 Task: Look for space in Velingrad, Bulgaria from 7th July, 2023 to 14th July, 2023 for 1 adult in price range Rs.6000 to Rs.14000. Place can be shared room with 1  bedroom having 1 bed and 1 bathroom. Property type can be hotel. Booking option can be shelf check-in. Required host language is English.
Action: Mouse moved to (431, 120)
Screenshot: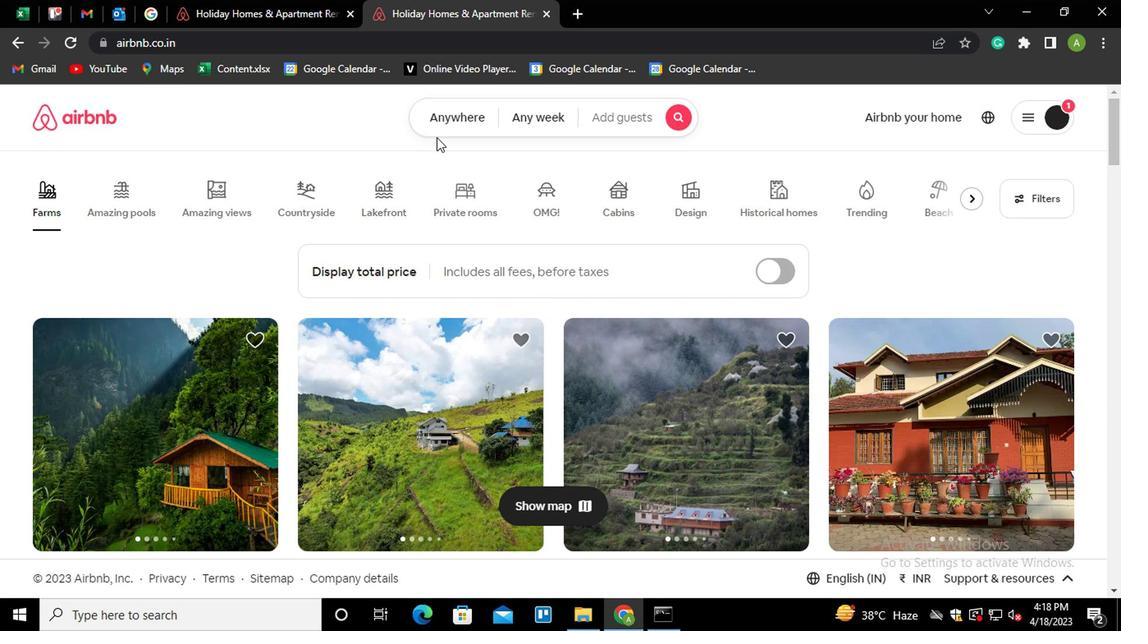 
Action: Mouse pressed left at (431, 120)
Screenshot: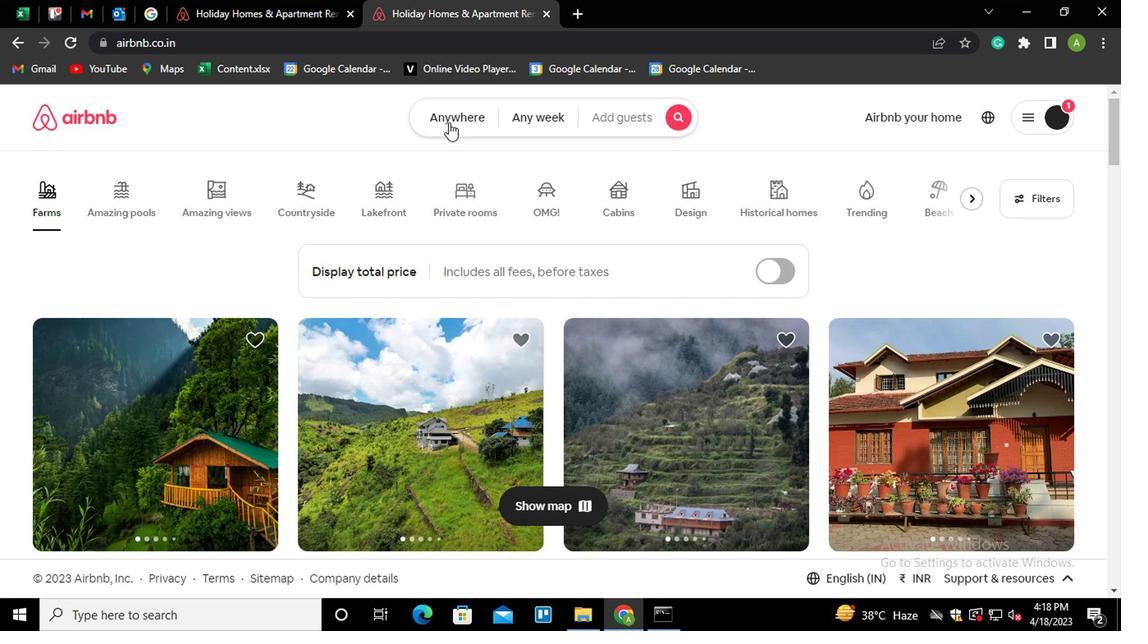 
Action: Mouse moved to (283, 184)
Screenshot: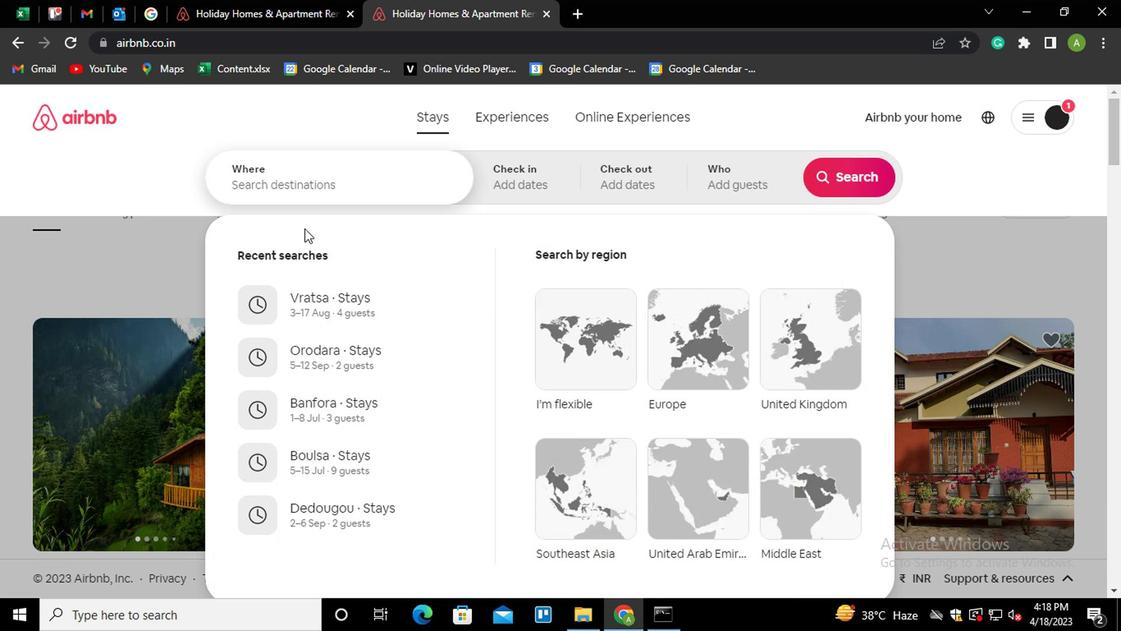 
Action: Mouse pressed left at (283, 184)
Screenshot: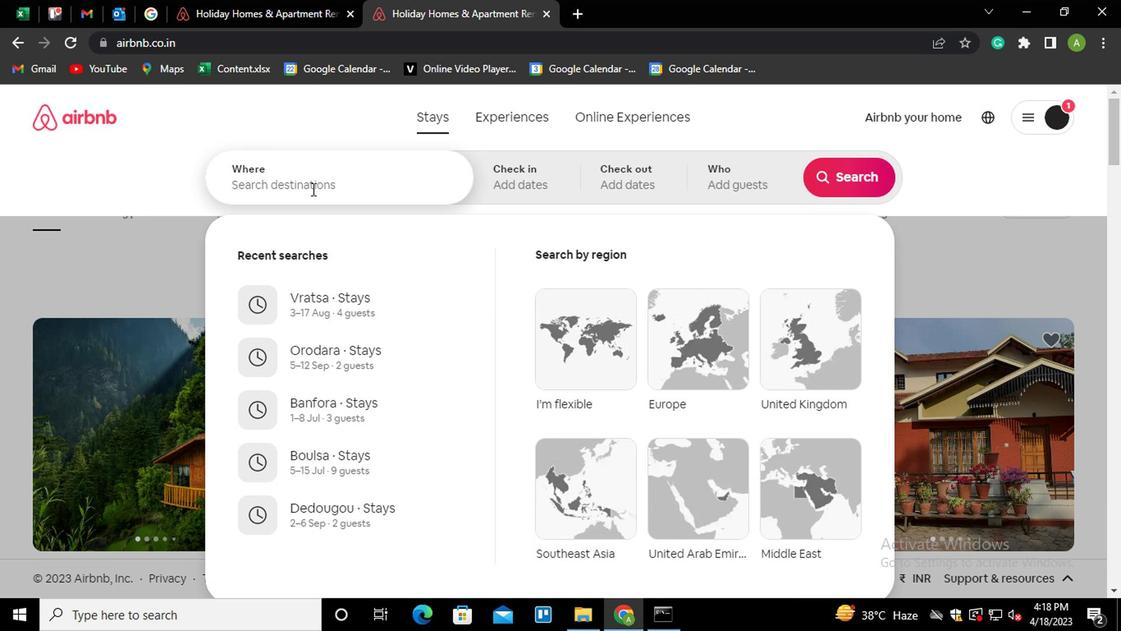 
Action: Key pressed <Key.shift_r><Key.shift_r><Key.shift_r><Key.shift_r><Key.shift_r><Key.shift_r><Key.shift_r><Key.shift_r>Velingrad<Key.down><Key.enter>
Screenshot: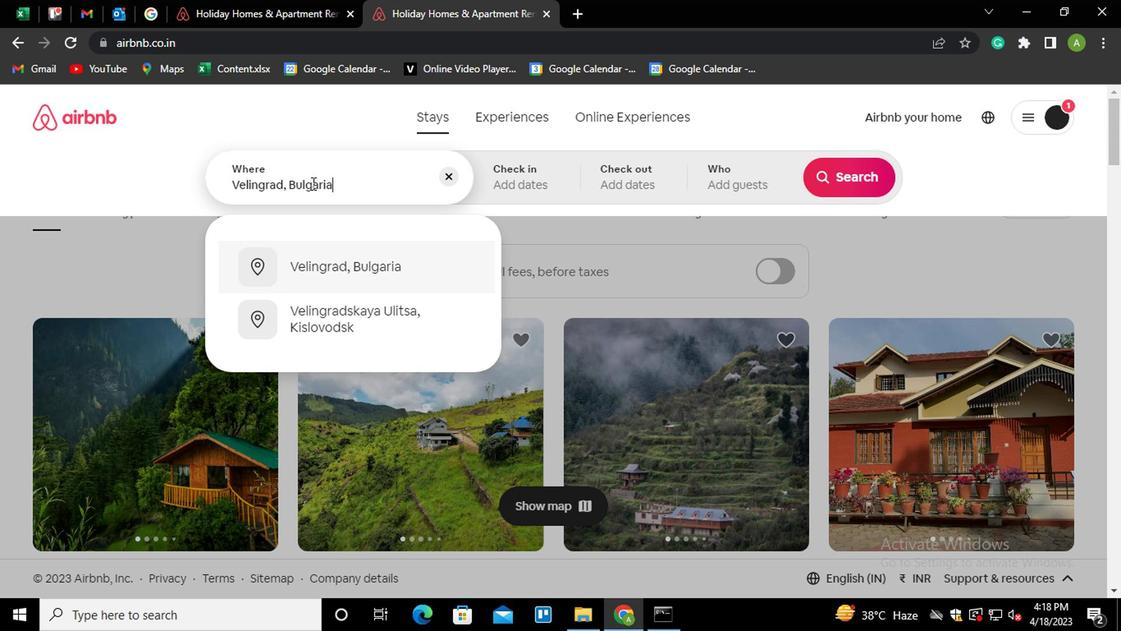 
Action: Mouse moved to (831, 309)
Screenshot: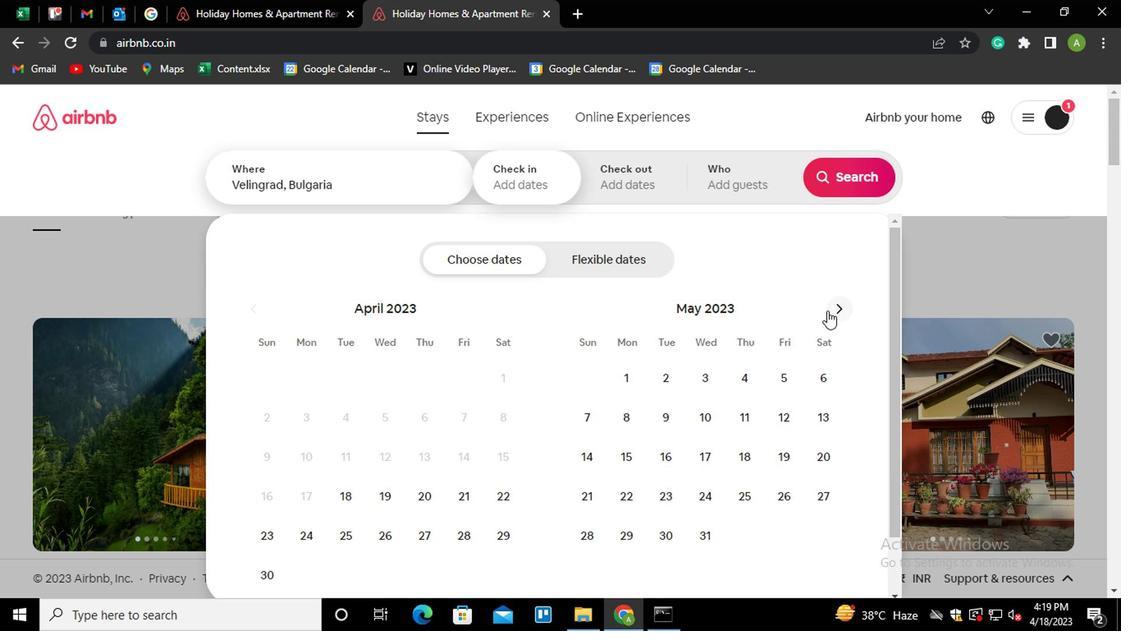 
Action: Mouse pressed left at (831, 309)
Screenshot: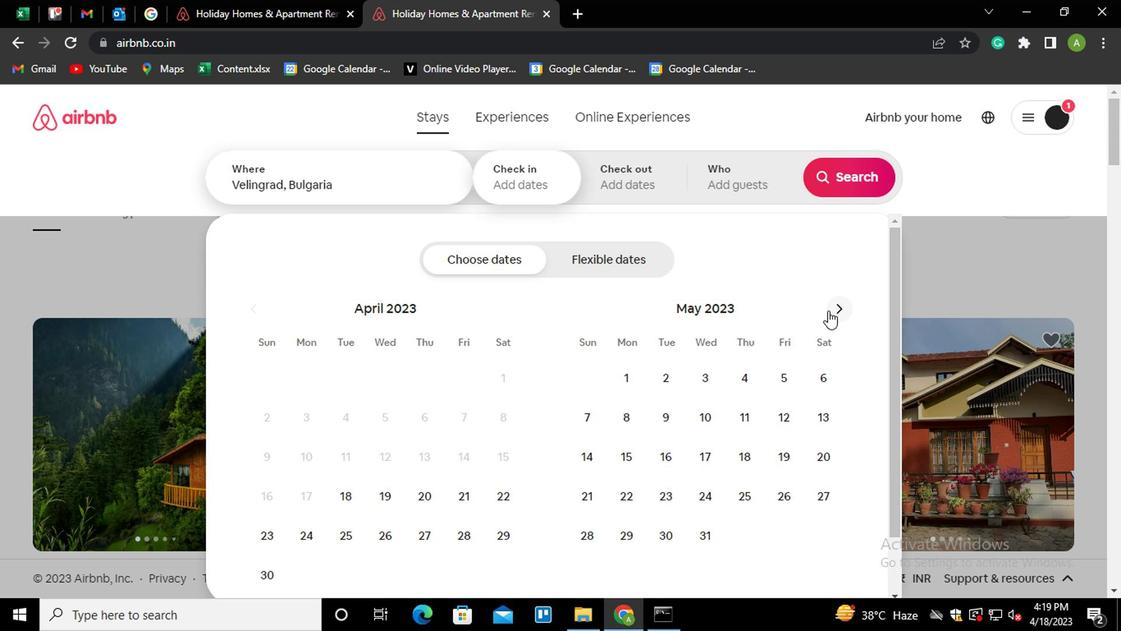 
Action: Mouse moved to (831, 309)
Screenshot: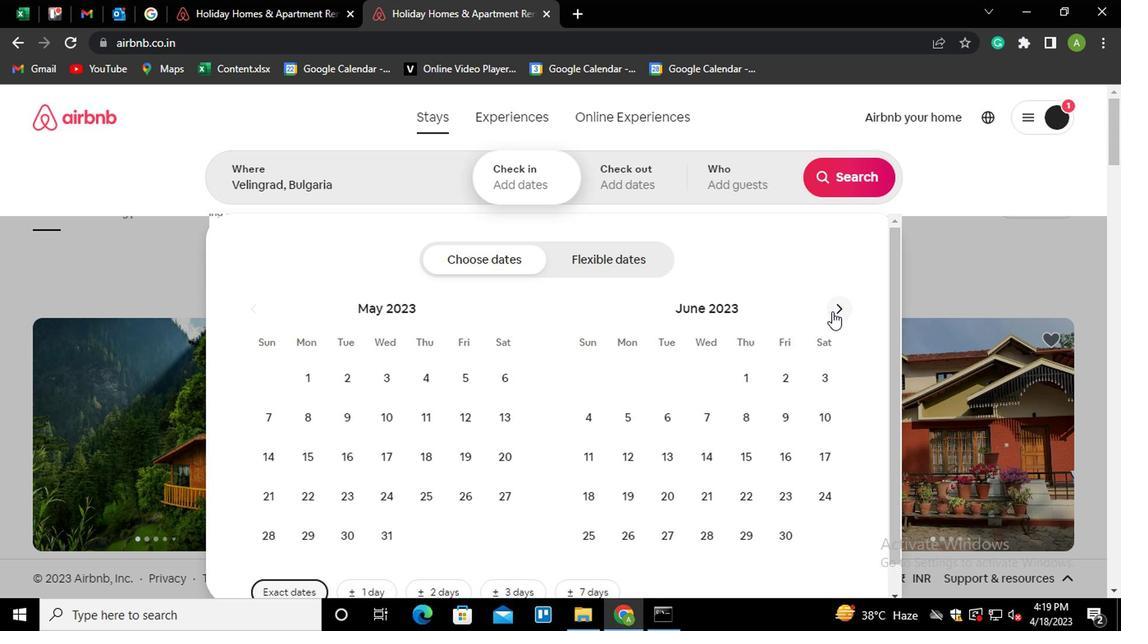 
Action: Mouse pressed left at (831, 309)
Screenshot: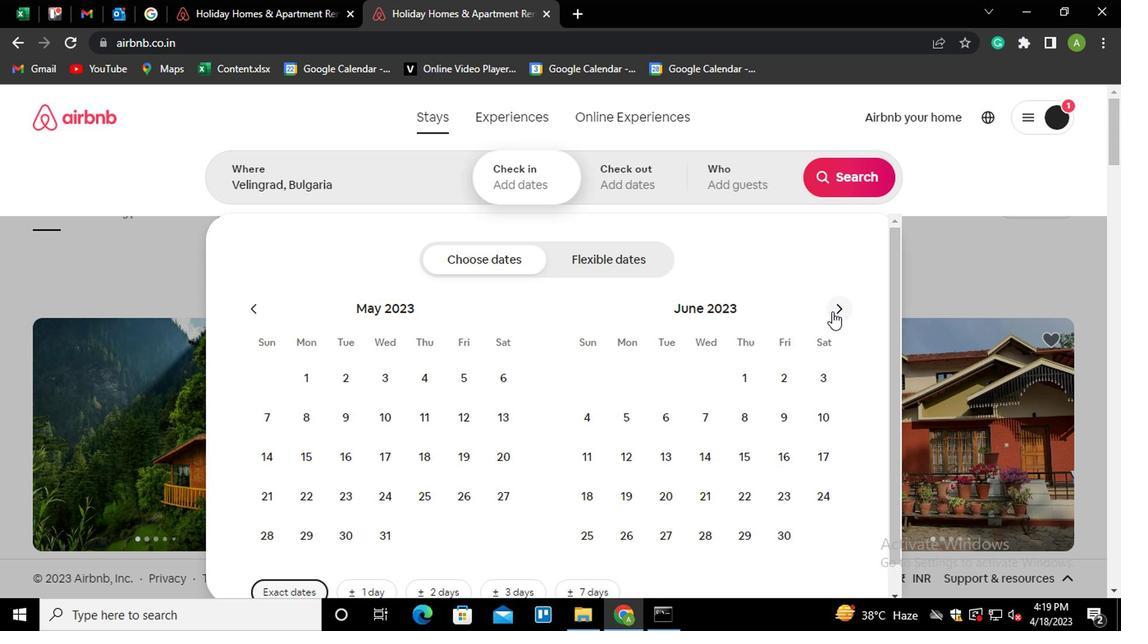 
Action: Mouse moved to (786, 420)
Screenshot: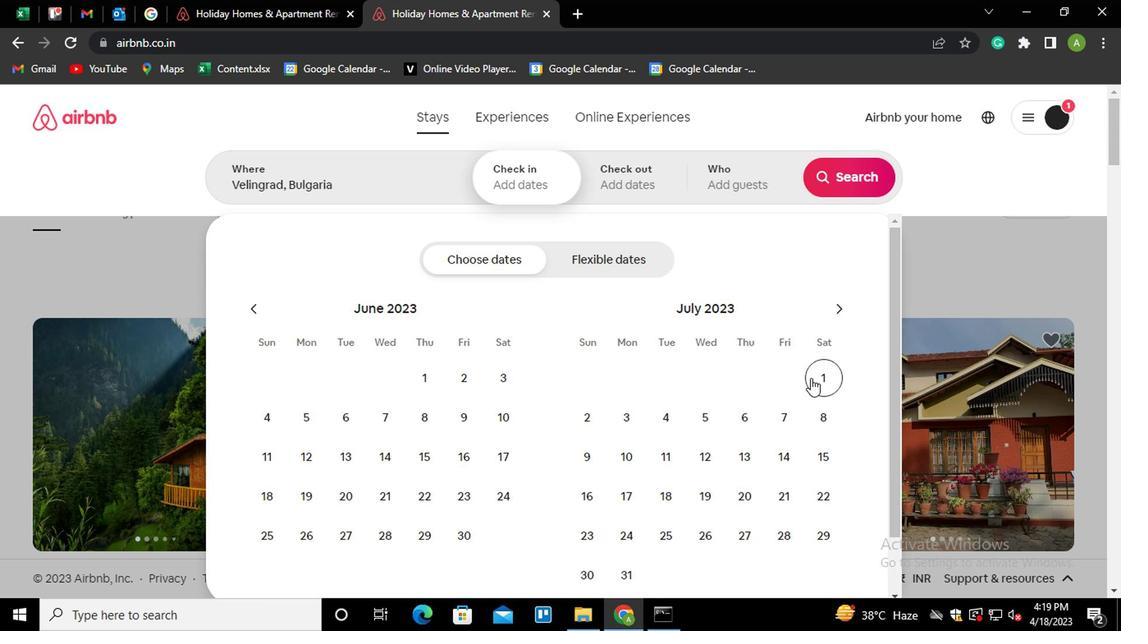 
Action: Mouse pressed left at (786, 420)
Screenshot: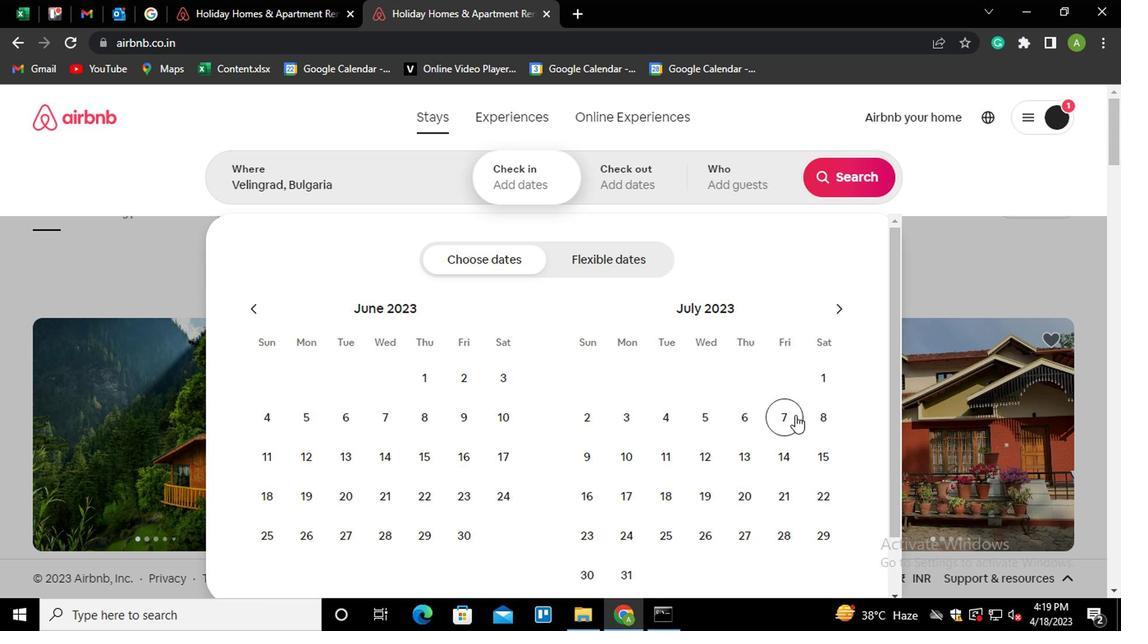 
Action: Mouse moved to (780, 455)
Screenshot: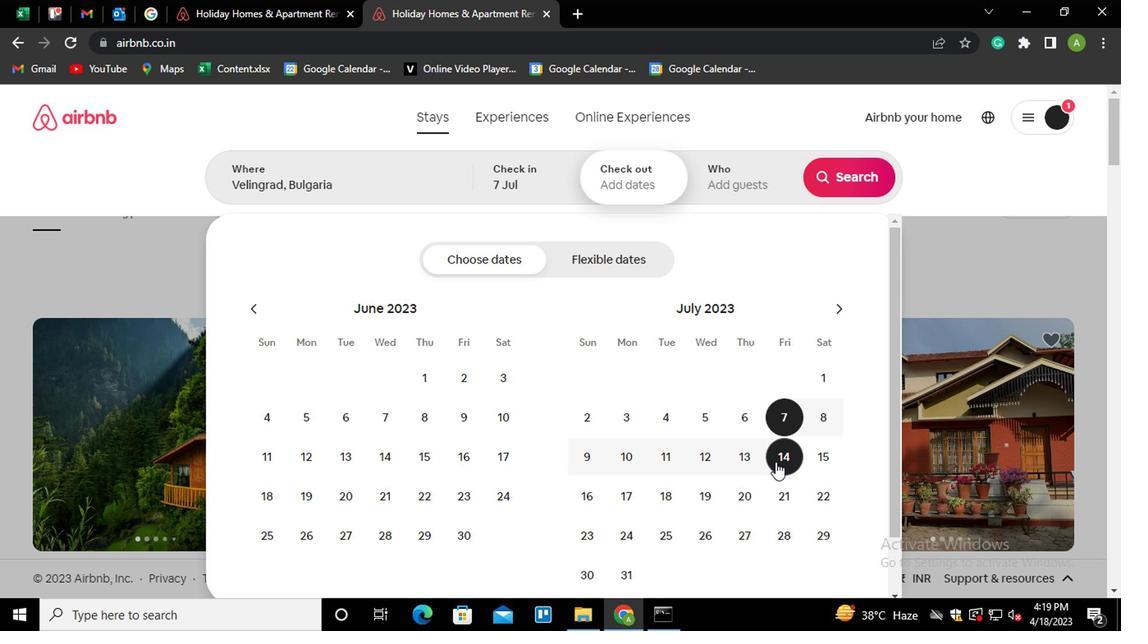 
Action: Mouse pressed left at (780, 455)
Screenshot: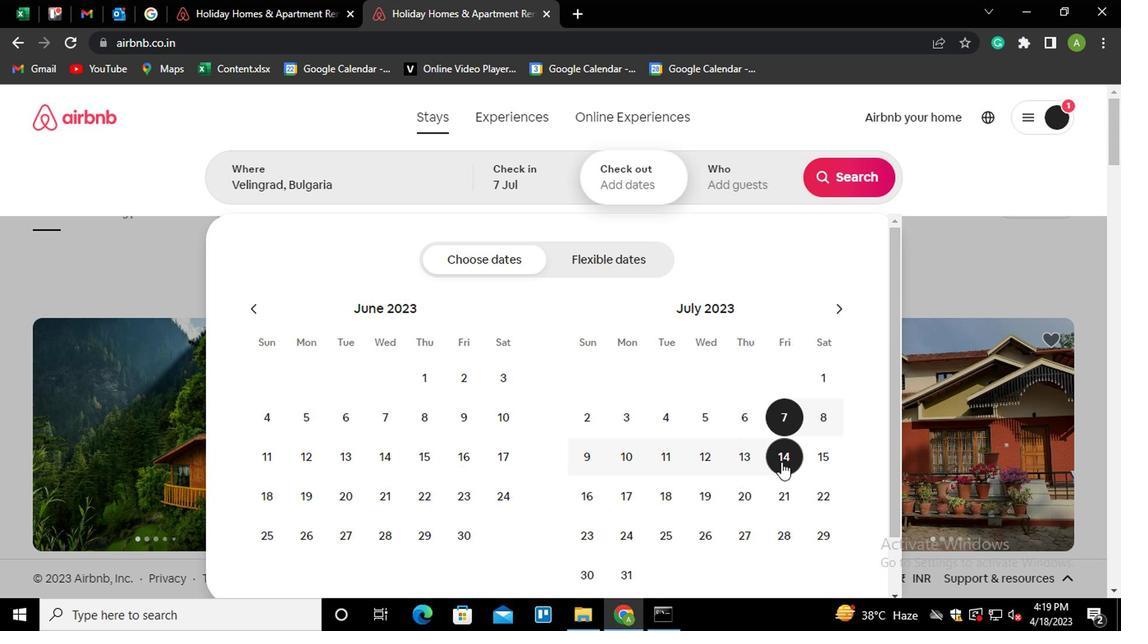 
Action: Mouse moved to (744, 181)
Screenshot: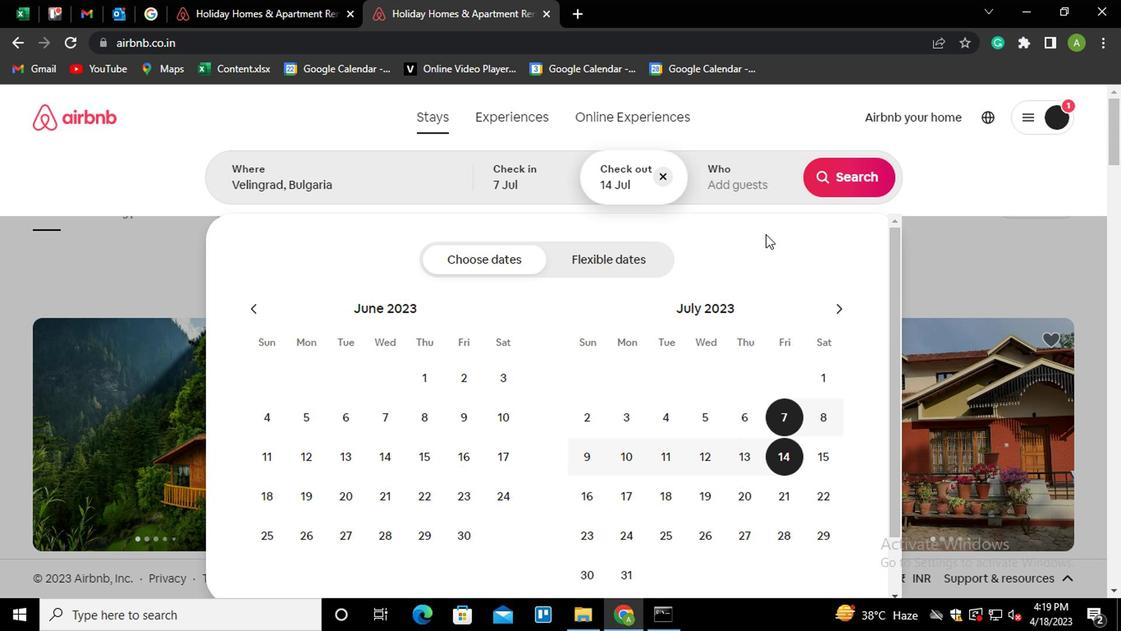 
Action: Mouse pressed left at (744, 181)
Screenshot: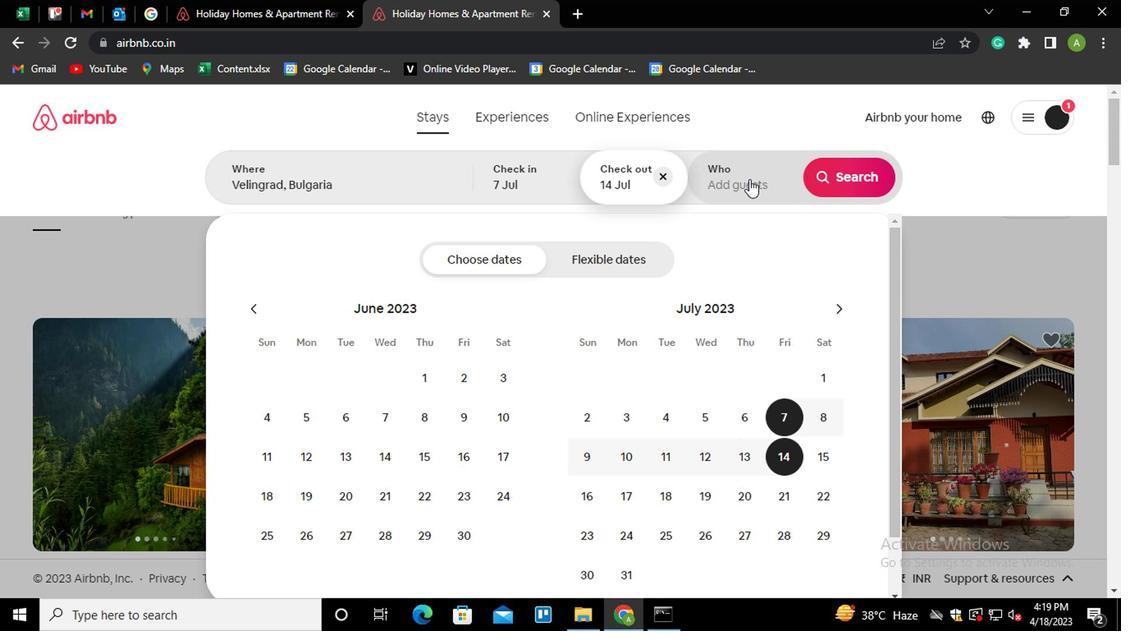 
Action: Mouse moved to (856, 262)
Screenshot: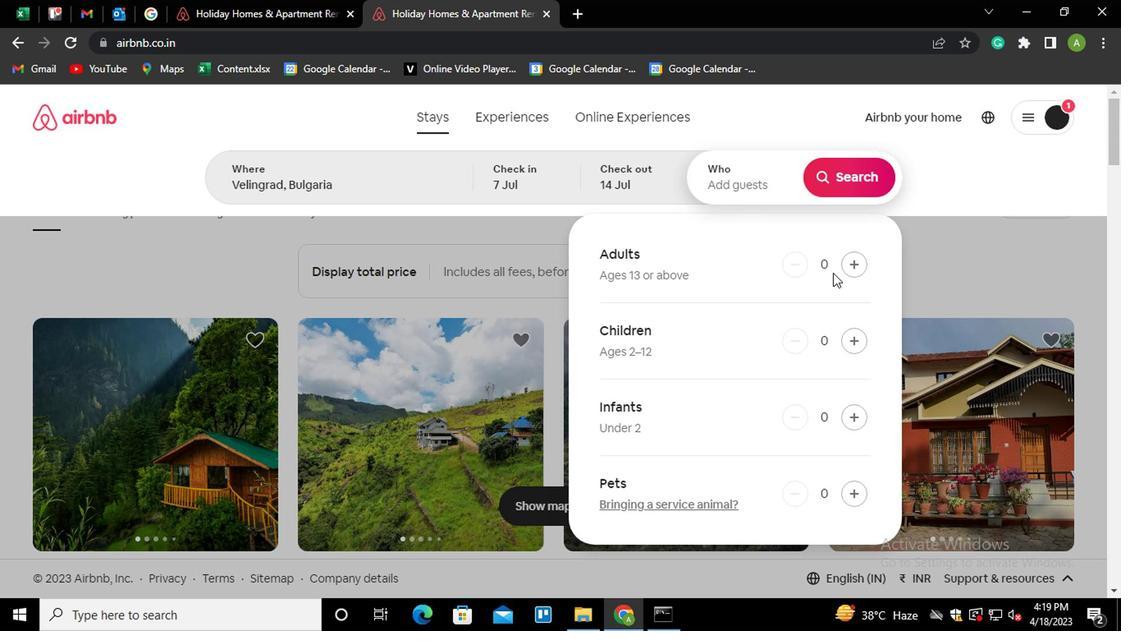 
Action: Mouse pressed left at (856, 262)
Screenshot: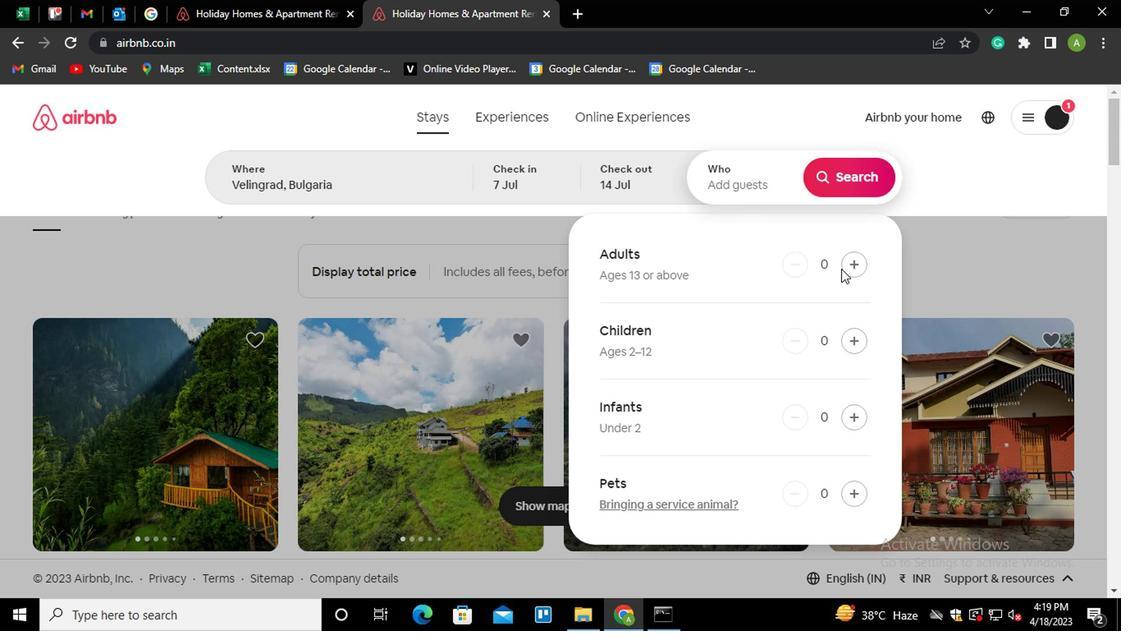 
Action: Mouse moved to (838, 184)
Screenshot: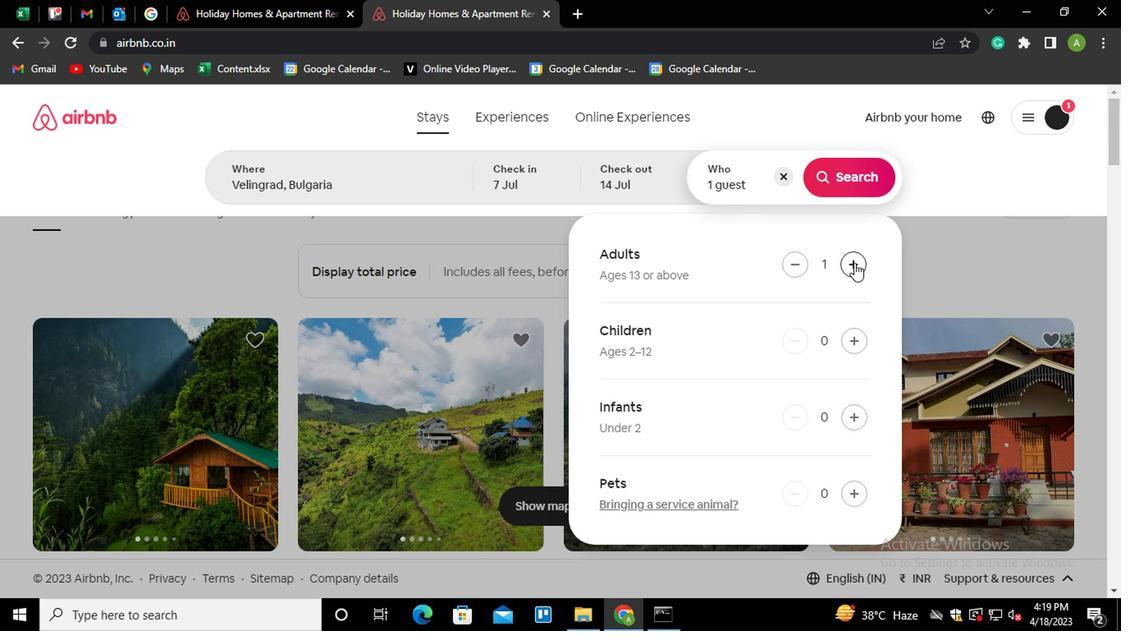 
Action: Mouse pressed left at (838, 184)
Screenshot: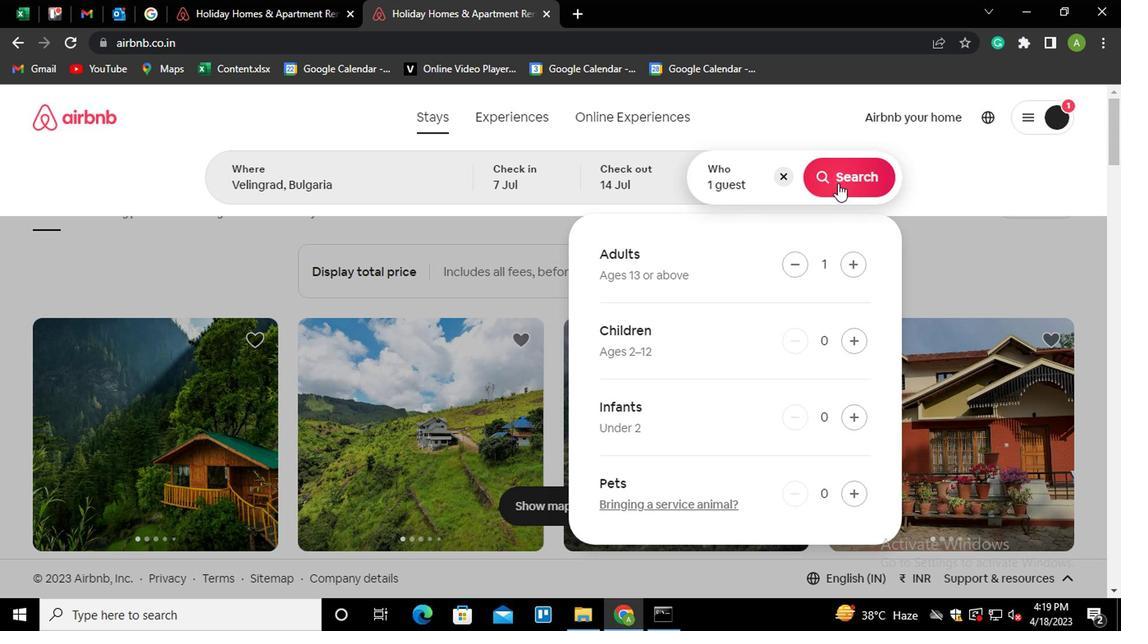 
Action: Mouse moved to (1065, 175)
Screenshot: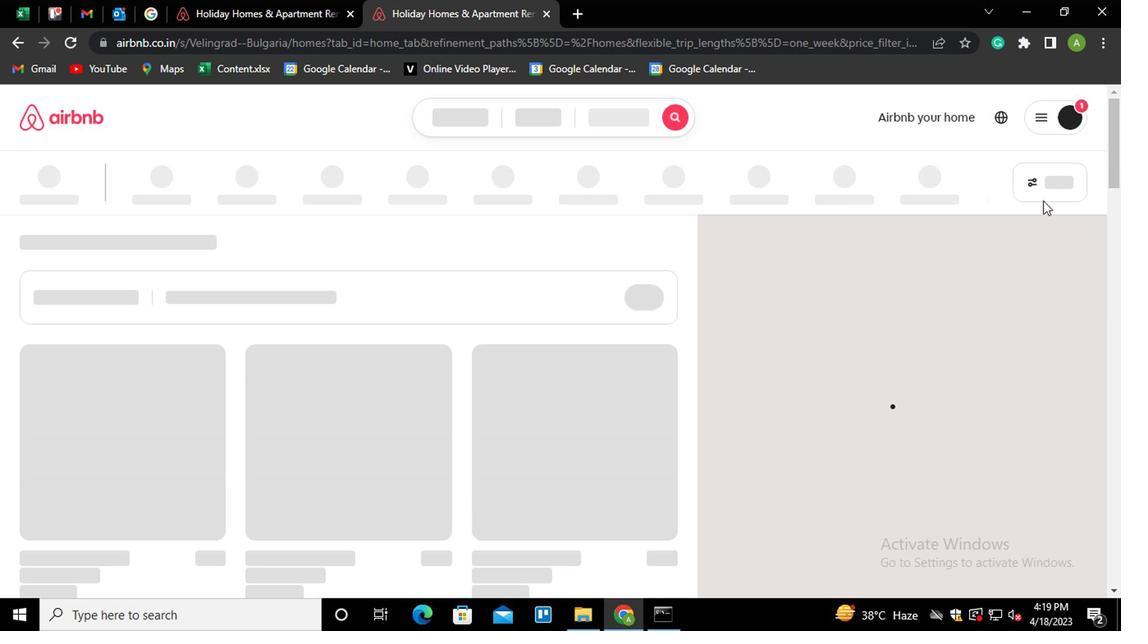 
Action: Mouse pressed left at (1065, 175)
Screenshot: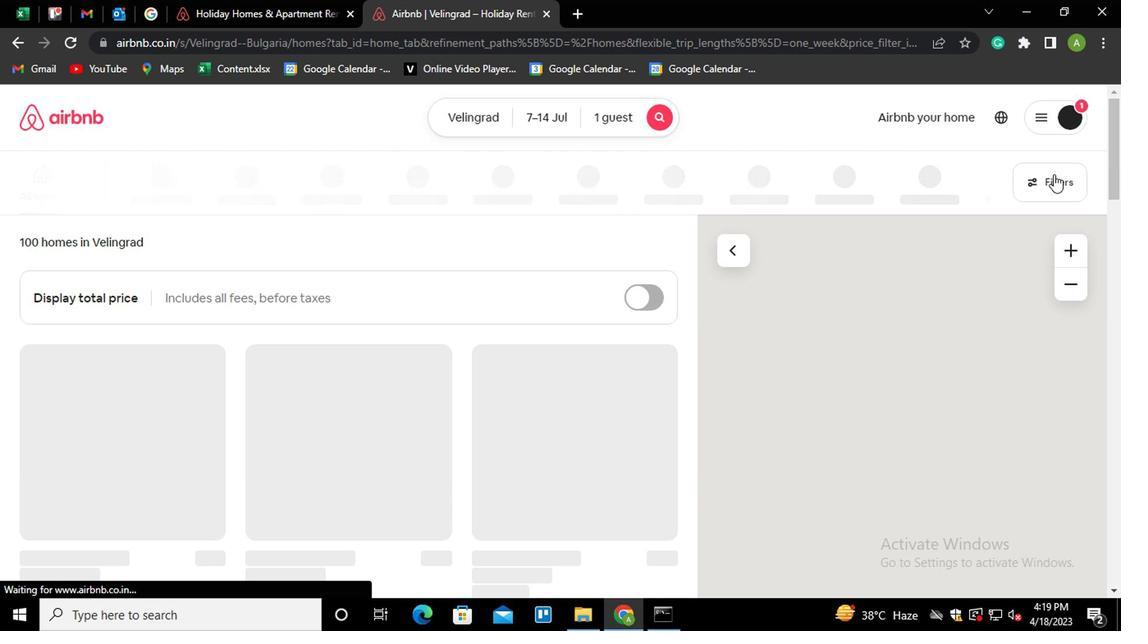 
Action: Mouse moved to (359, 380)
Screenshot: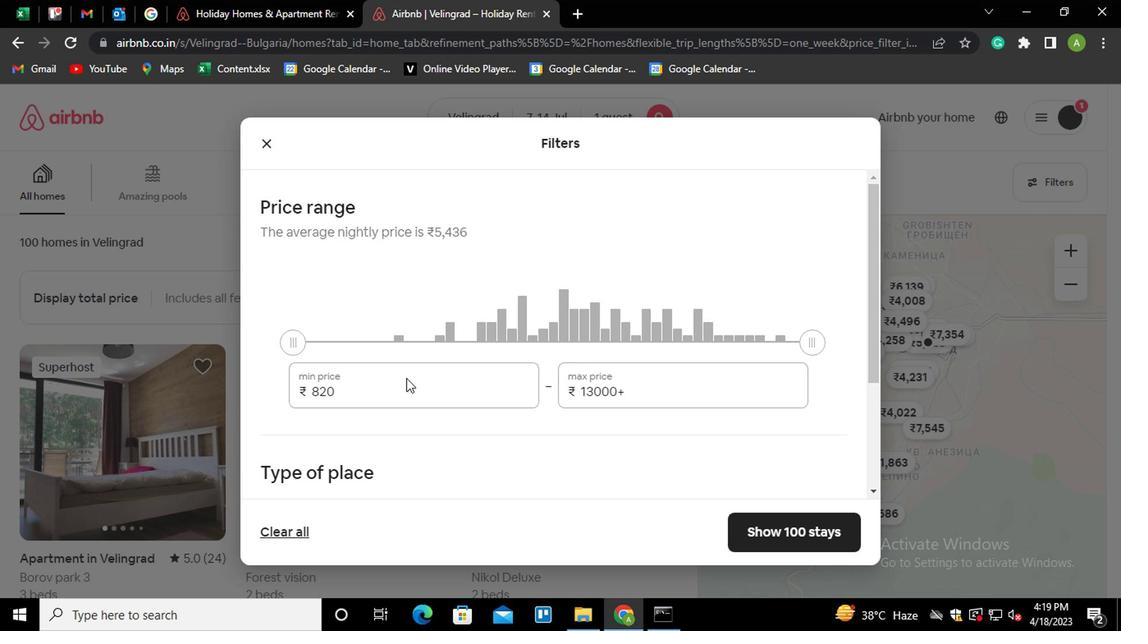 
Action: Mouse pressed left at (359, 380)
Screenshot: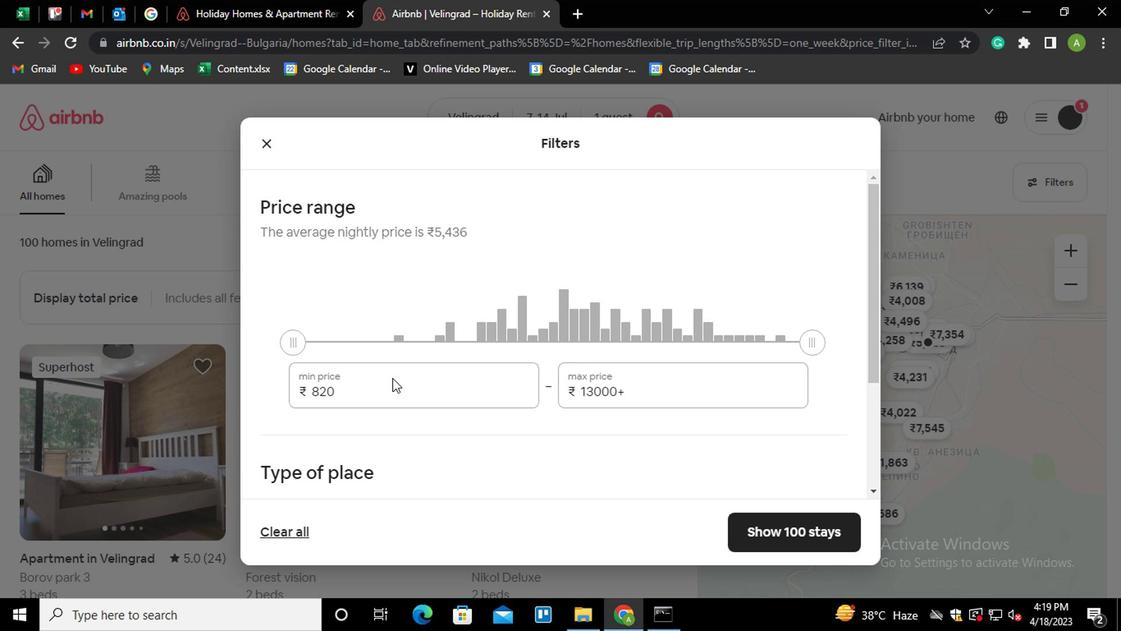 
Action: Key pressed <Key.shift_r><Key.home>6000
Screenshot: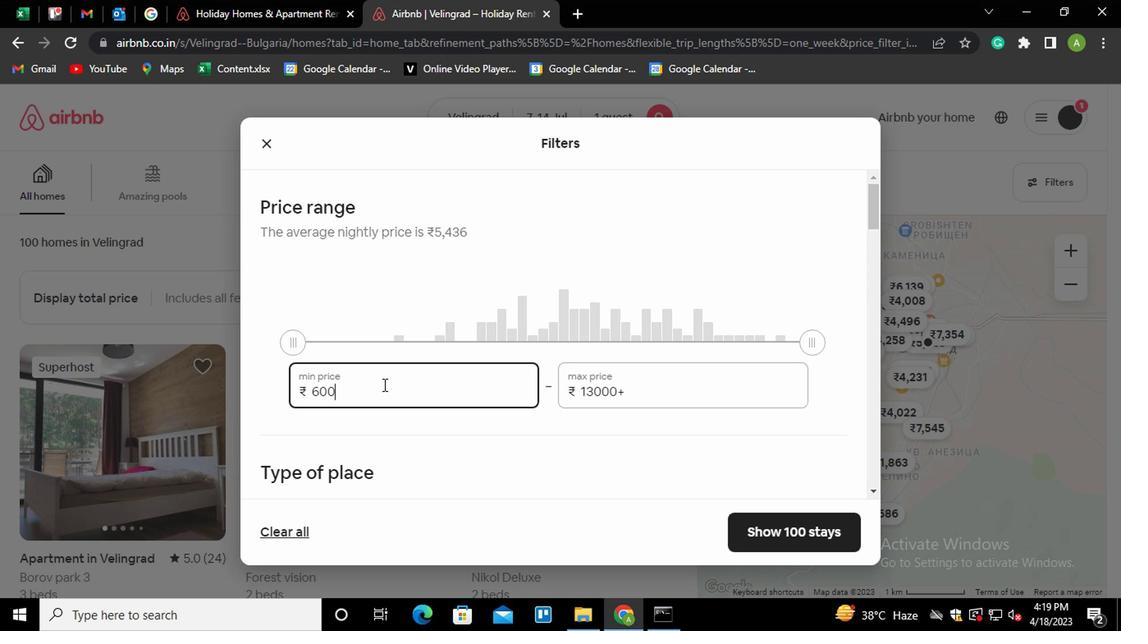 
Action: Mouse moved to (731, 387)
Screenshot: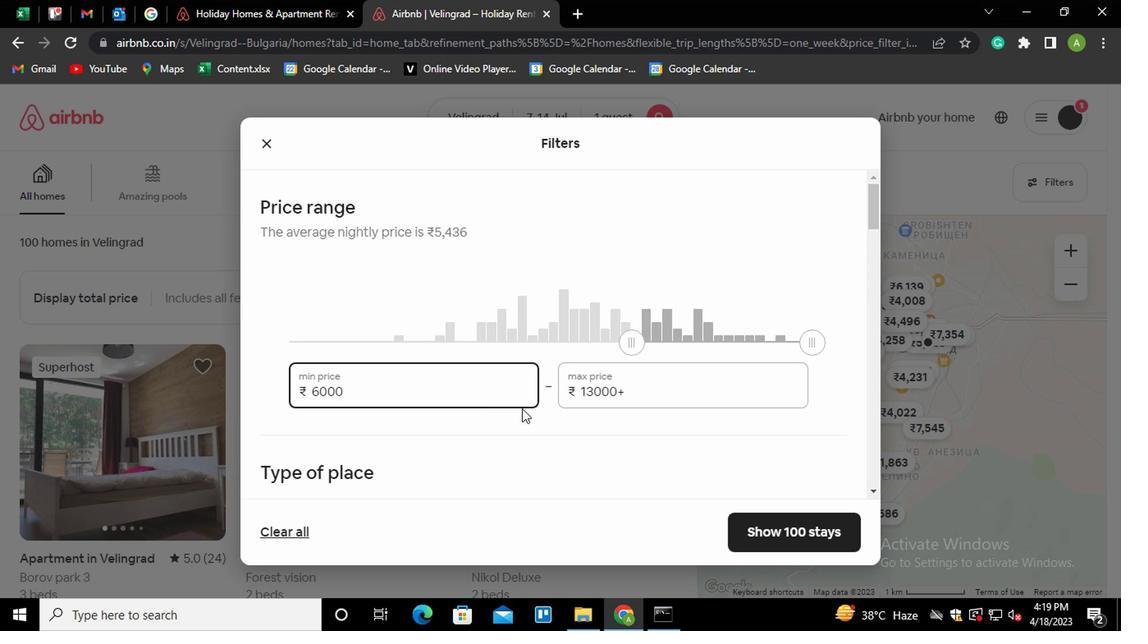 
Action: Mouse pressed left at (731, 387)
Screenshot: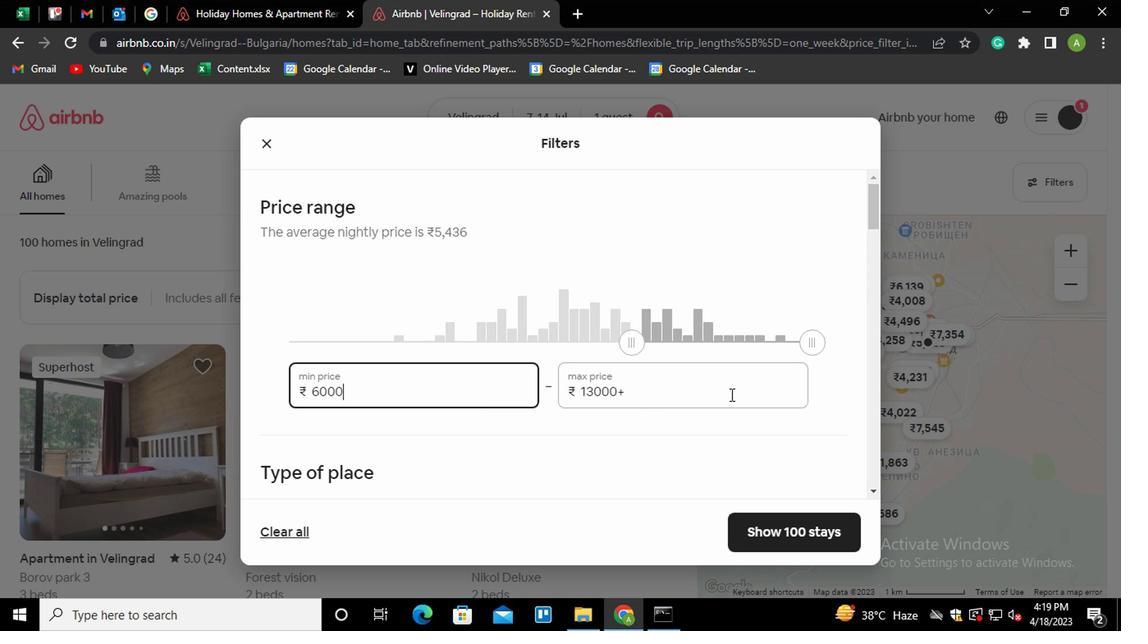 
Action: Mouse moved to (731, 387)
Screenshot: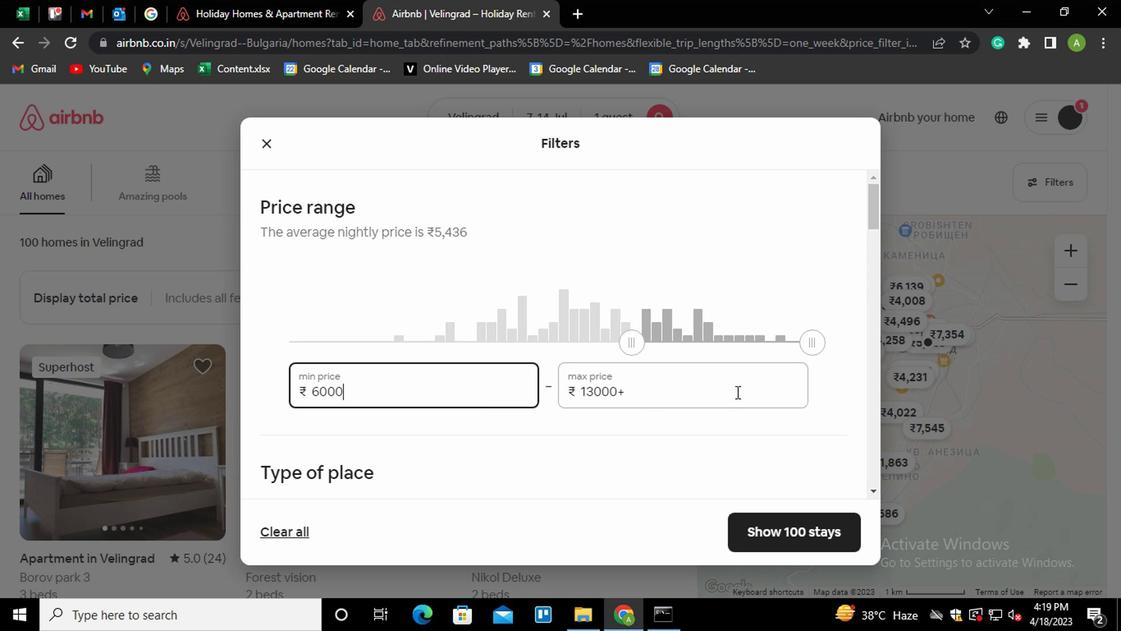 
Action: Key pressed <Key.shift_r><Key.home>14000
Screenshot: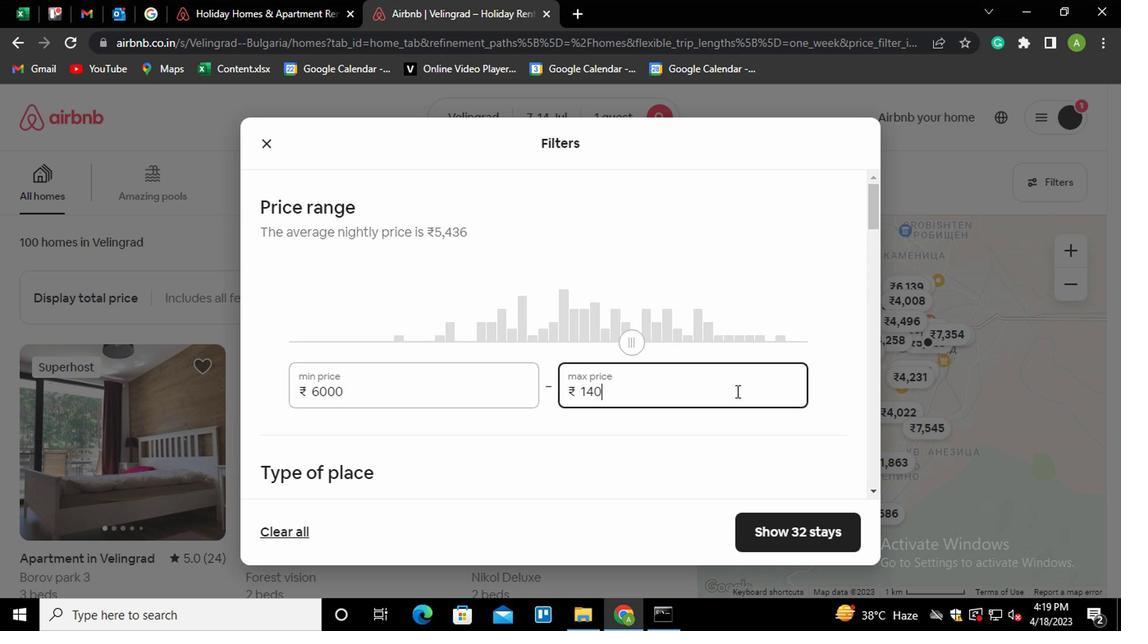 
Action: Mouse moved to (733, 388)
Screenshot: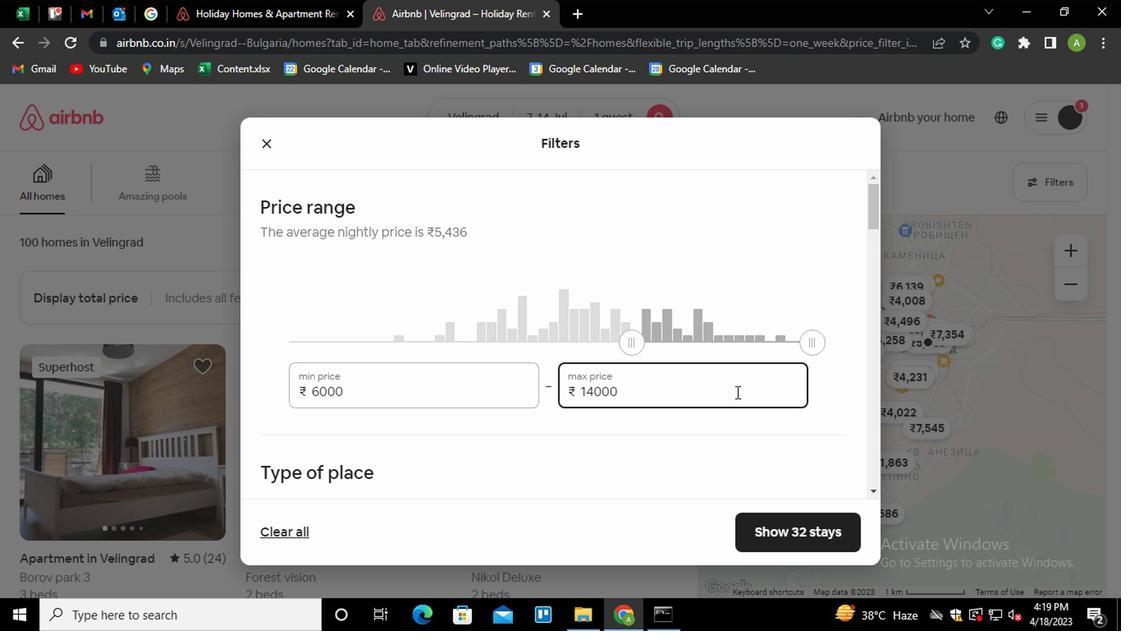 
Action: Mouse scrolled (733, 387) with delta (0, 0)
Screenshot: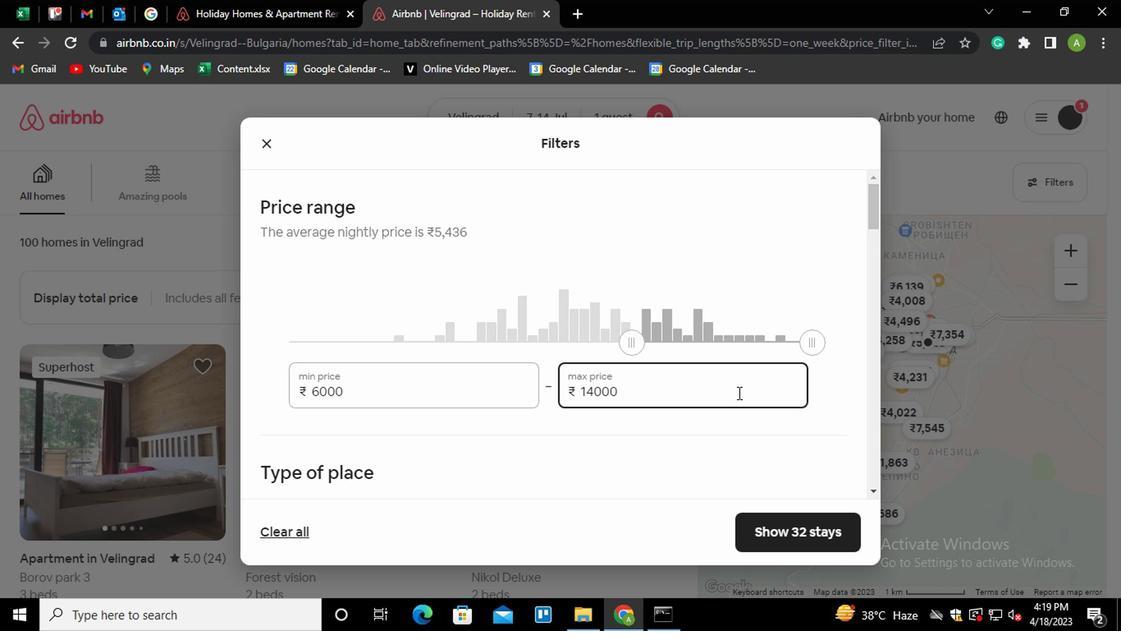 
Action: Mouse scrolled (733, 387) with delta (0, 0)
Screenshot: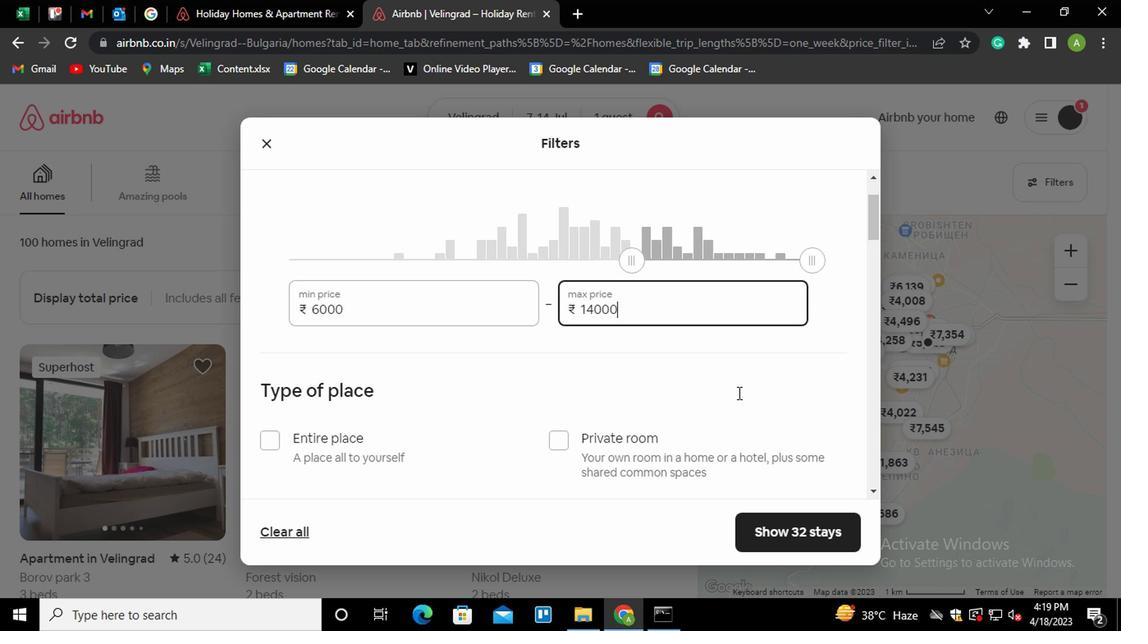 
Action: Mouse scrolled (733, 387) with delta (0, 0)
Screenshot: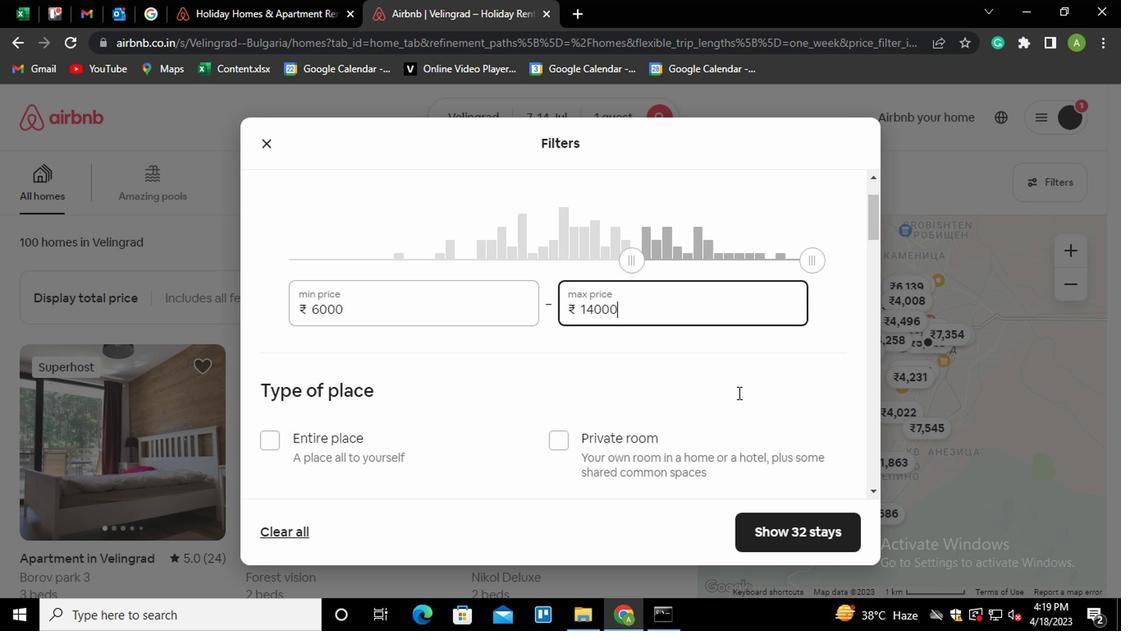 
Action: Mouse moved to (252, 344)
Screenshot: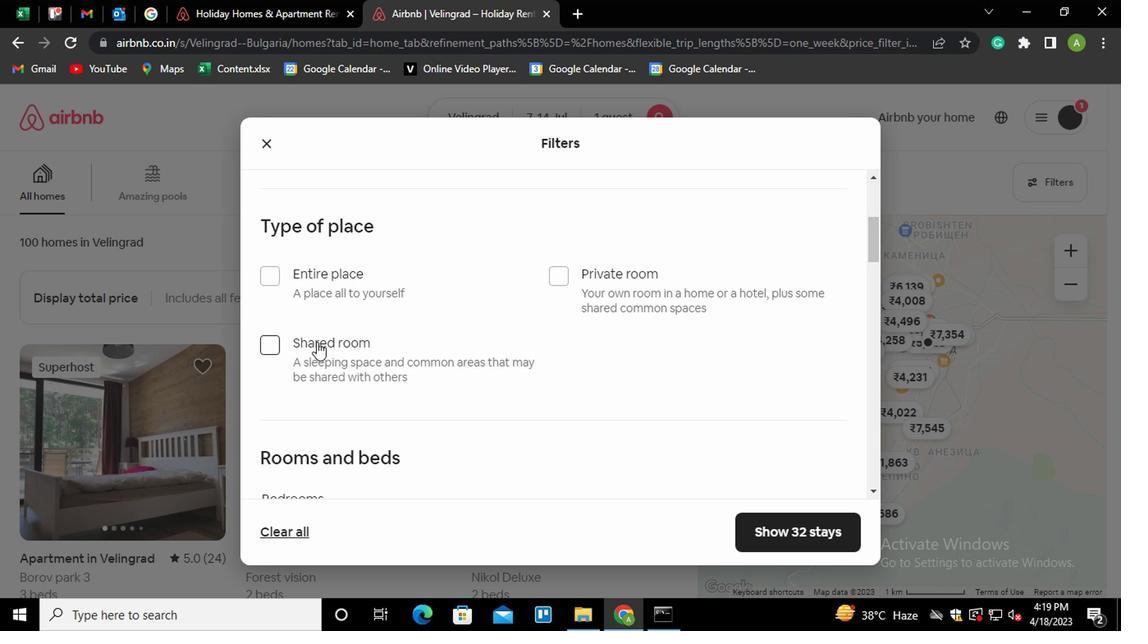 
Action: Mouse pressed left at (252, 344)
Screenshot: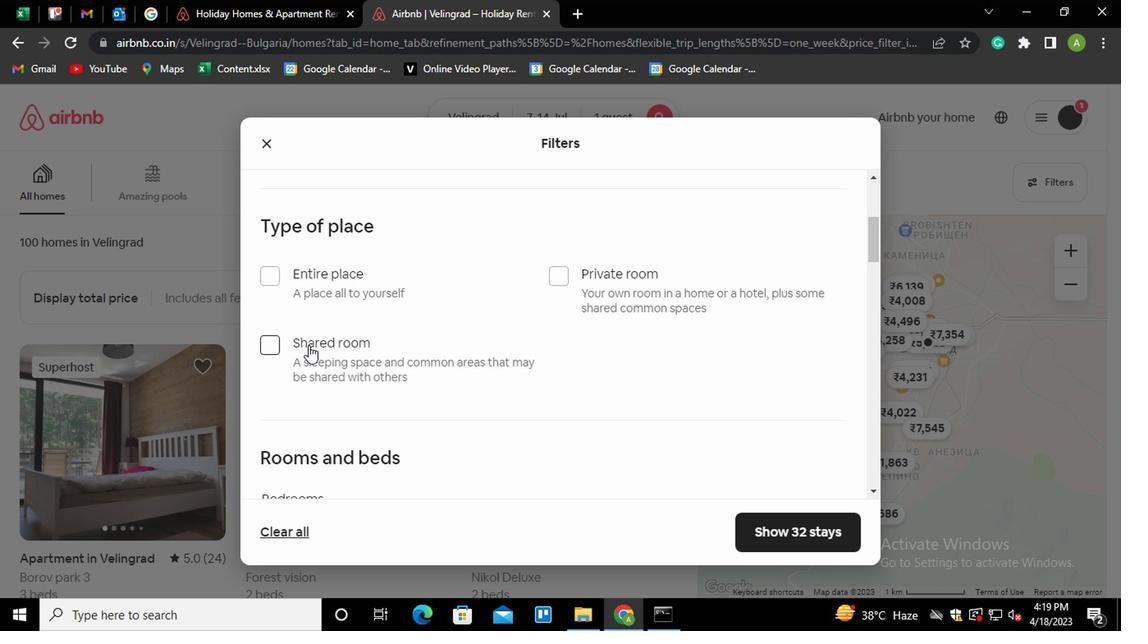 
Action: Mouse moved to (501, 374)
Screenshot: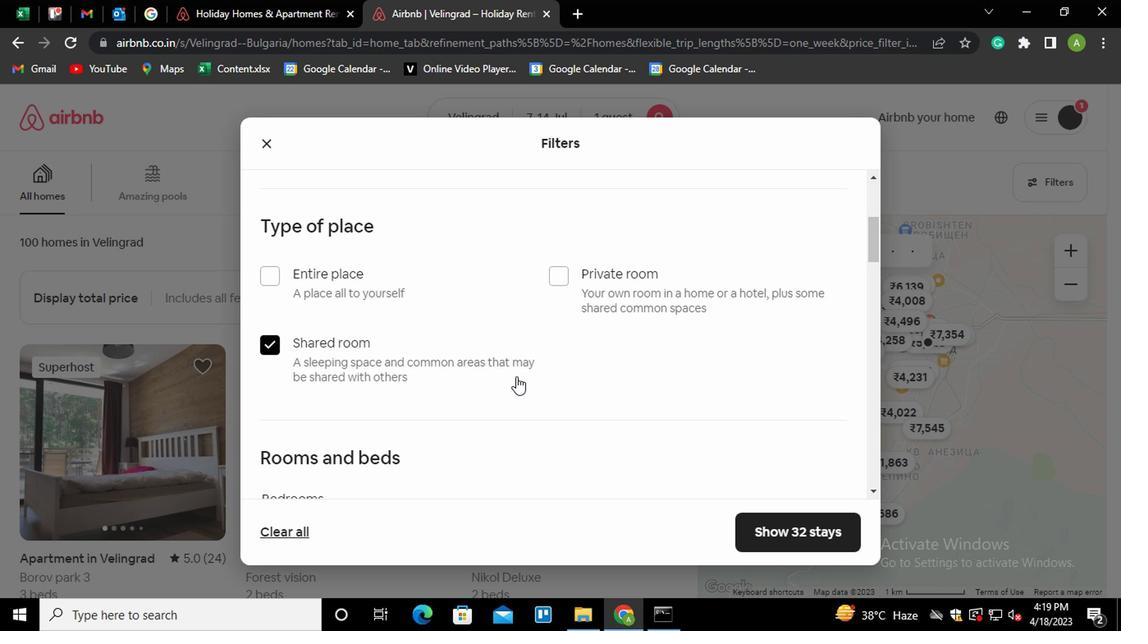 
Action: Mouse scrolled (501, 373) with delta (0, -1)
Screenshot: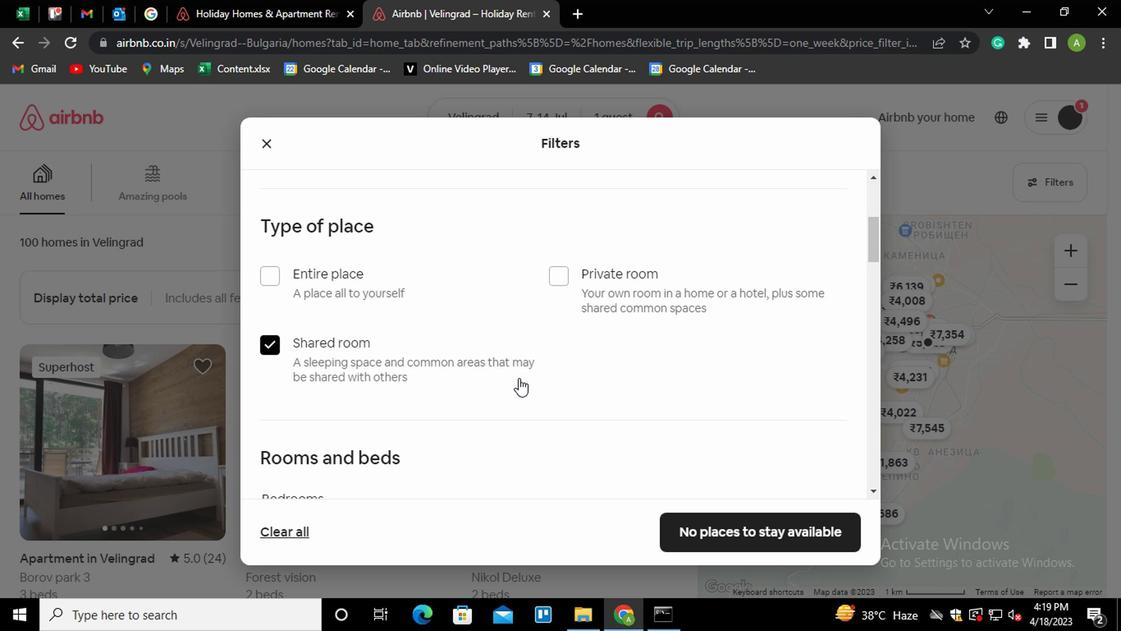 
Action: Mouse scrolled (501, 373) with delta (0, -1)
Screenshot: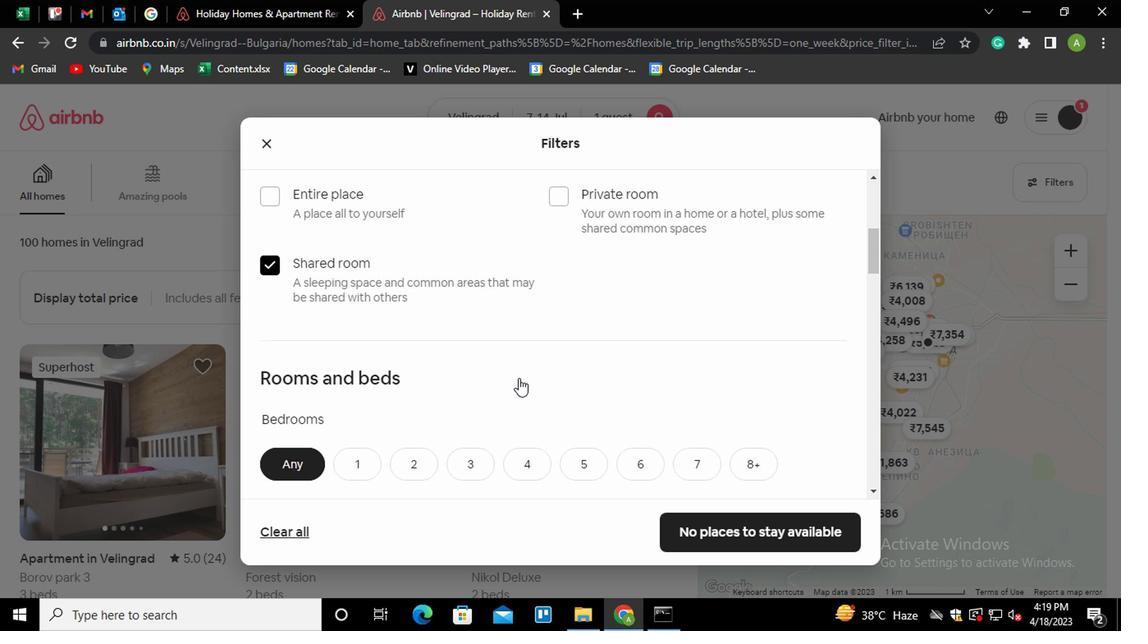 
Action: Mouse scrolled (501, 373) with delta (0, -1)
Screenshot: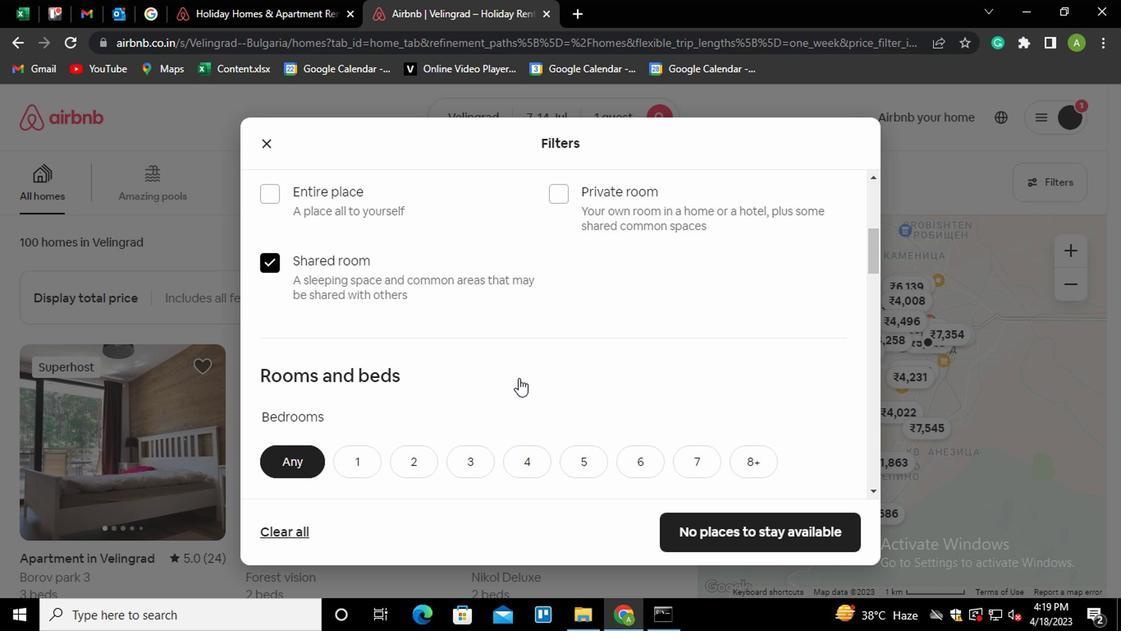 
Action: Mouse moved to (337, 286)
Screenshot: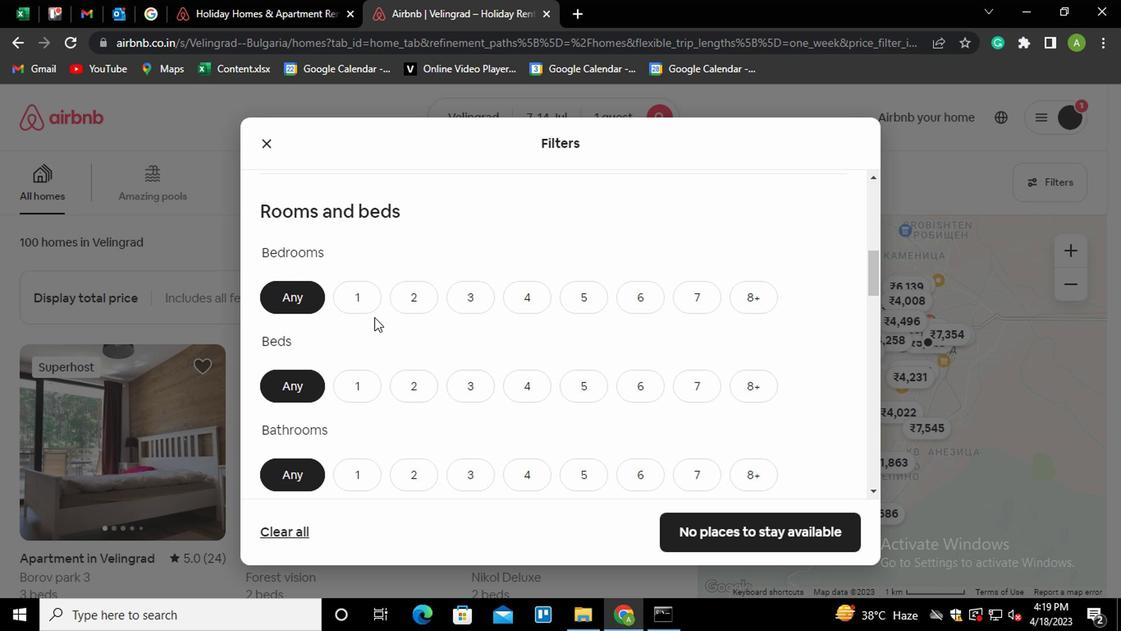 
Action: Mouse pressed left at (337, 286)
Screenshot: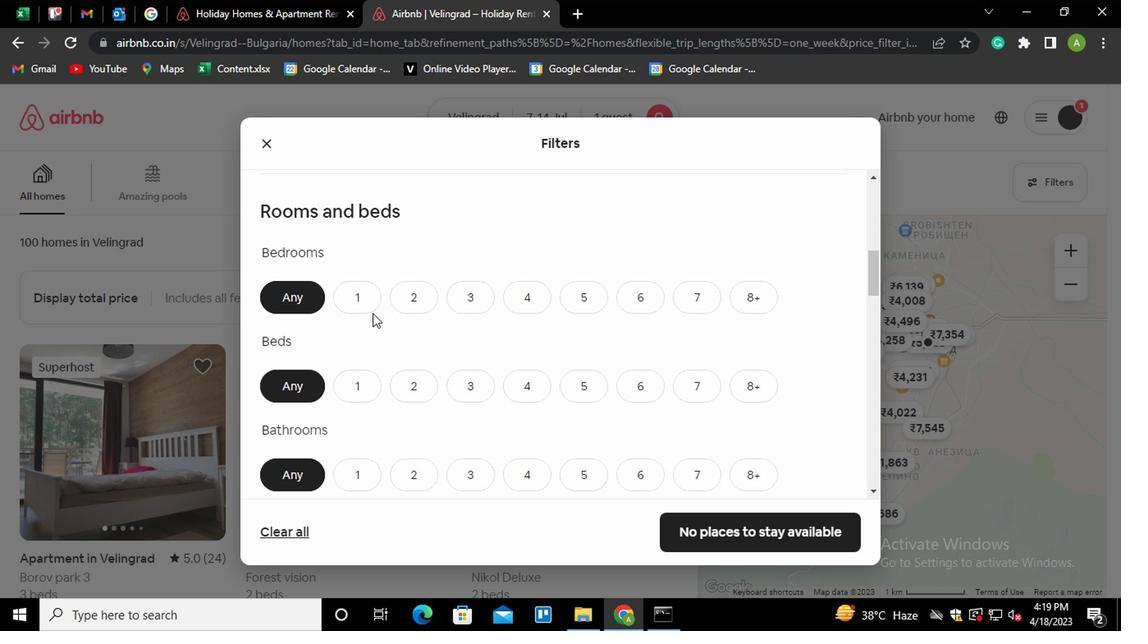 
Action: Mouse moved to (341, 374)
Screenshot: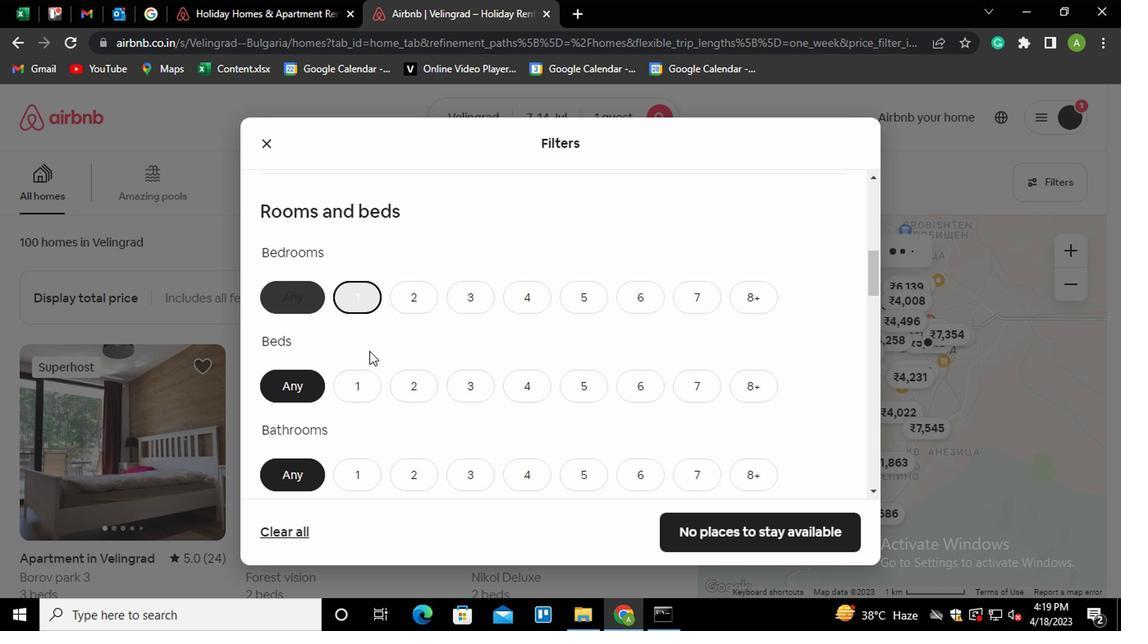
Action: Mouse pressed left at (341, 374)
Screenshot: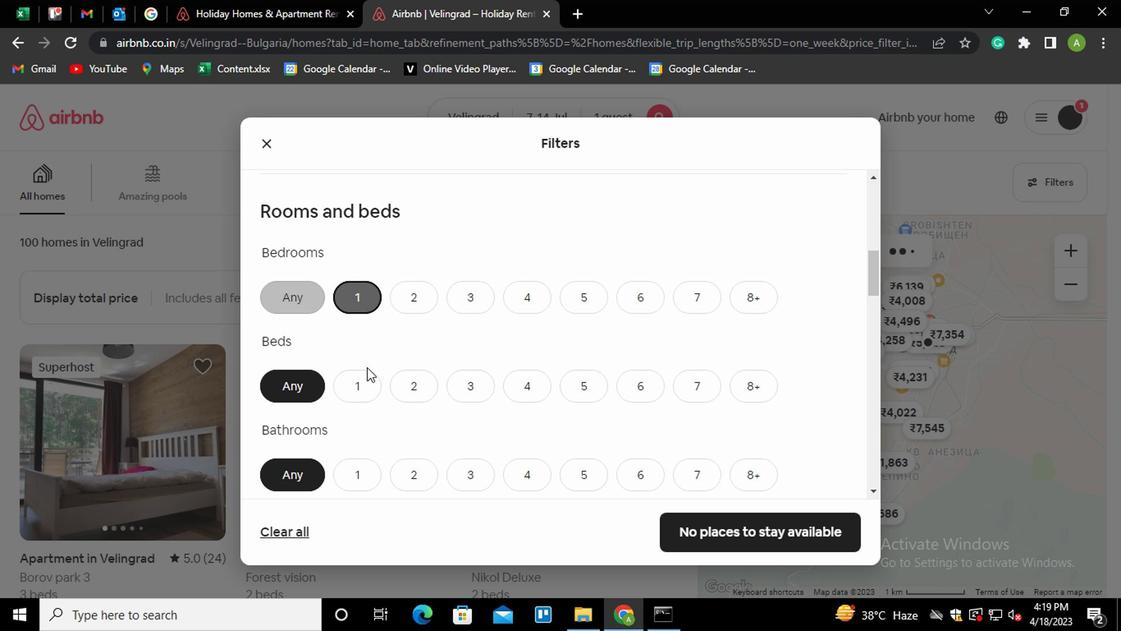 
Action: Mouse moved to (337, 445)
Screenshot: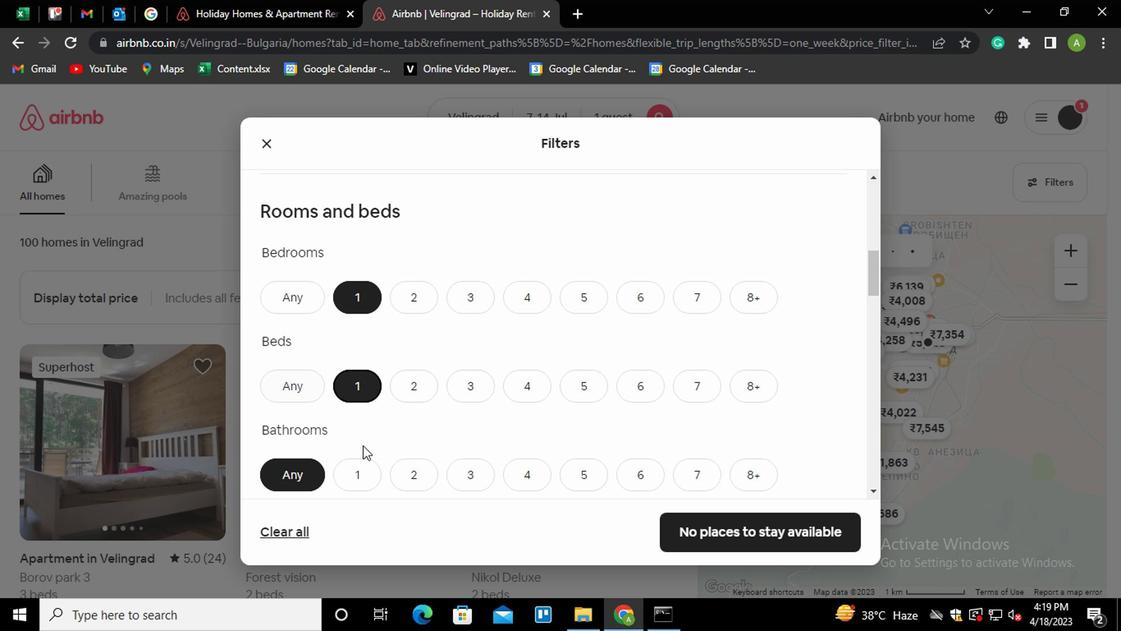 
Action: Mouse pressed left at (337, 445)
Screenshot: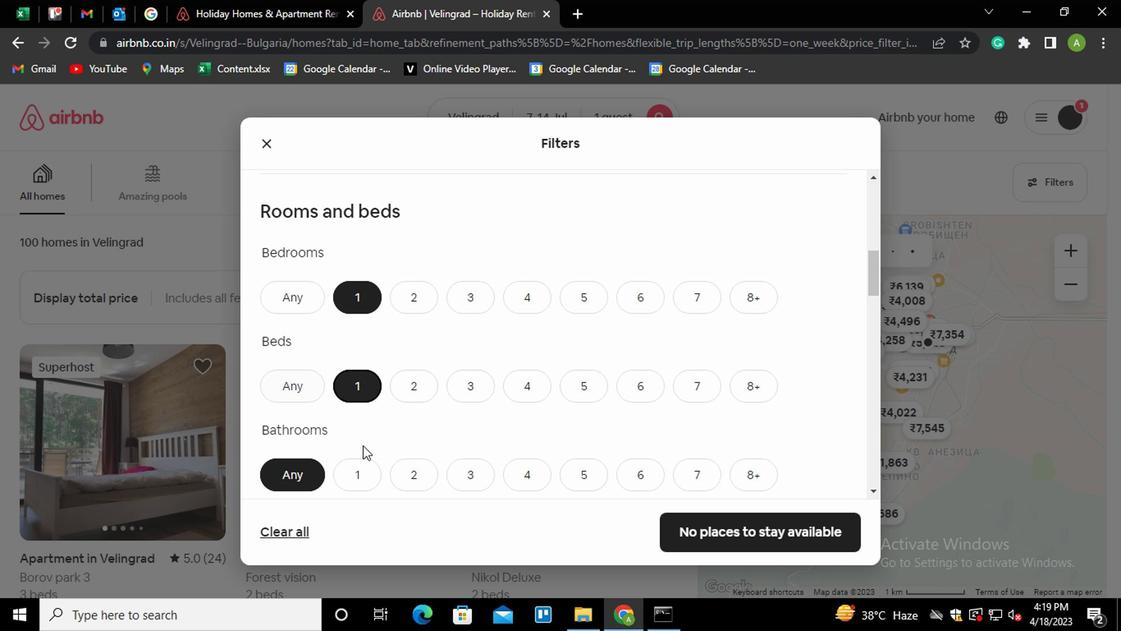 
Action: Mouse moved to (335, 459)
Screenshot: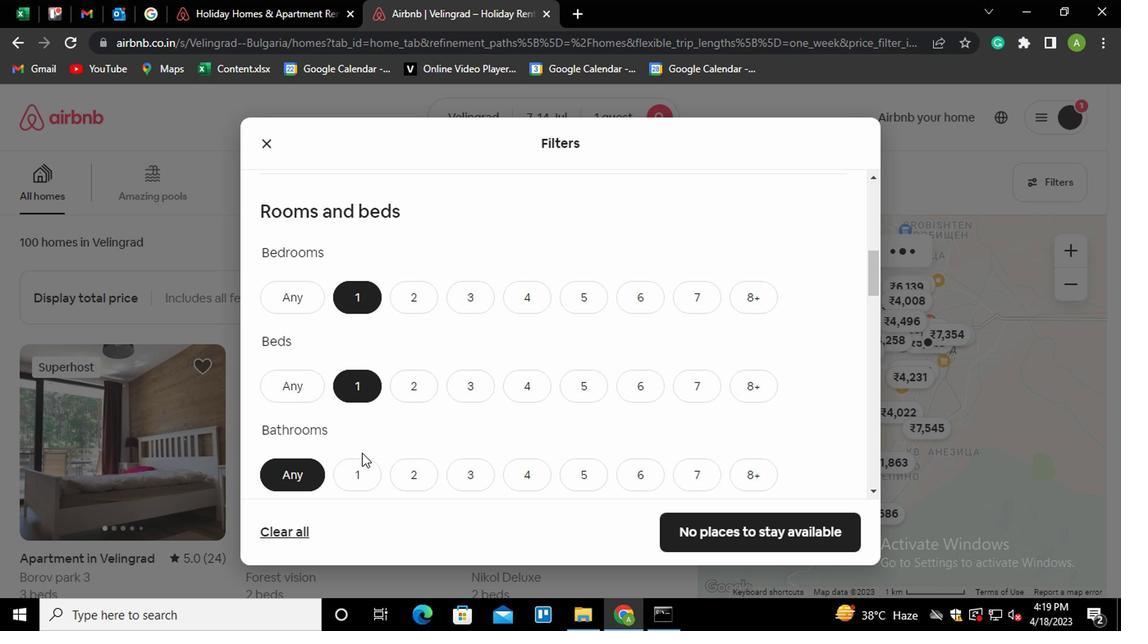 
Action: Mouse pressed left at (335, 459)
Screenshot: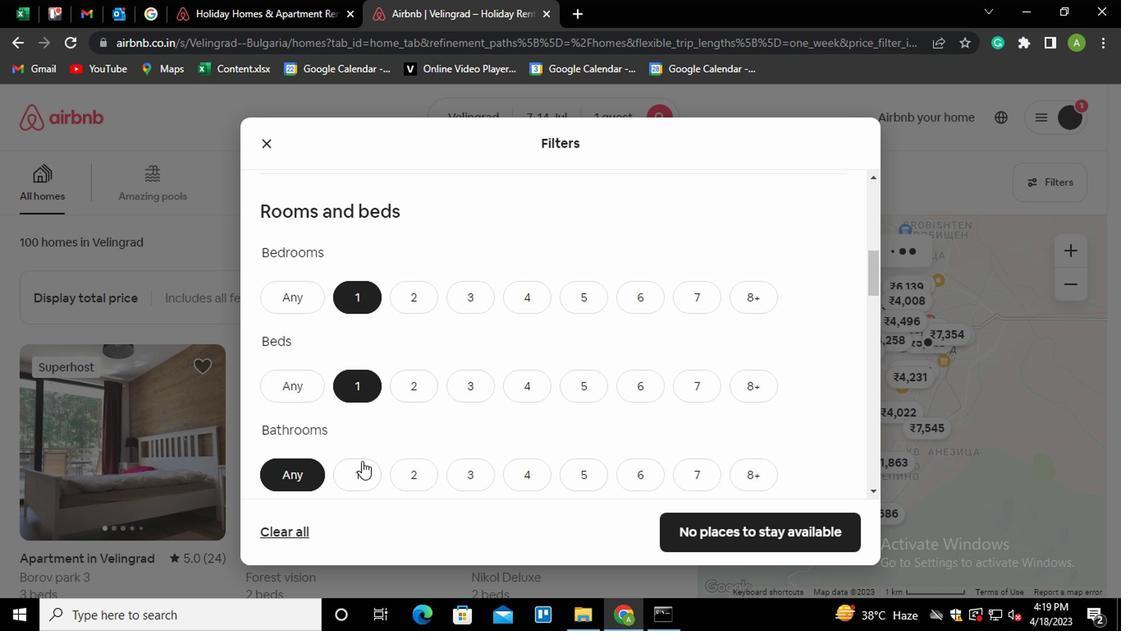 
Action: Mouse moved to (508, 413)
Screenshot: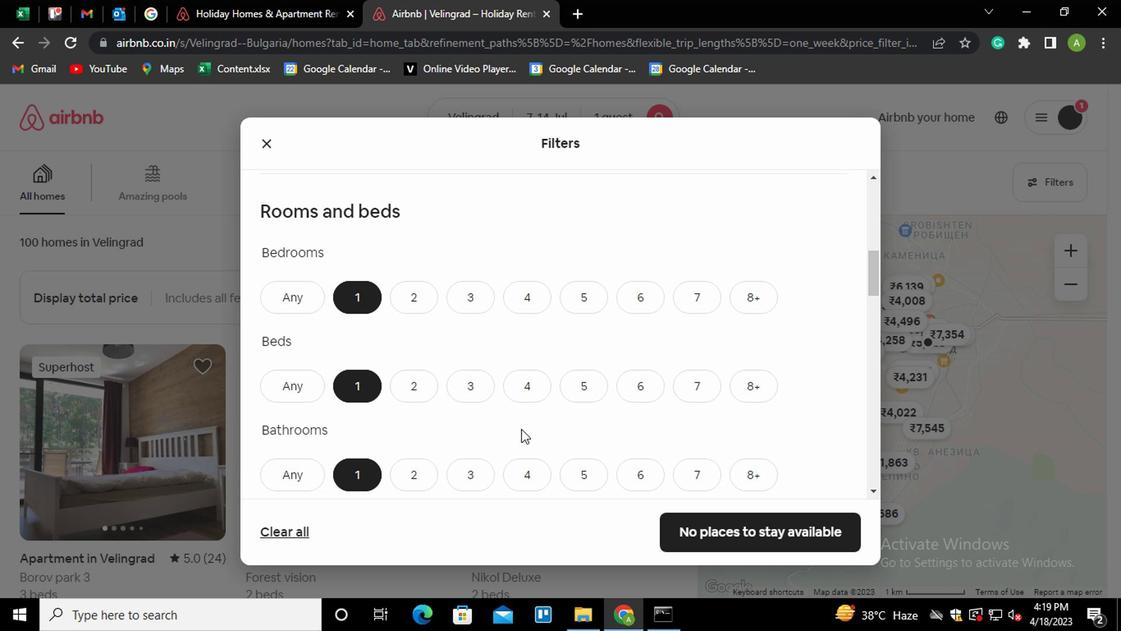 
Action: Mouse scrolled (508, 413) with delta (0, 0)
Screenshot: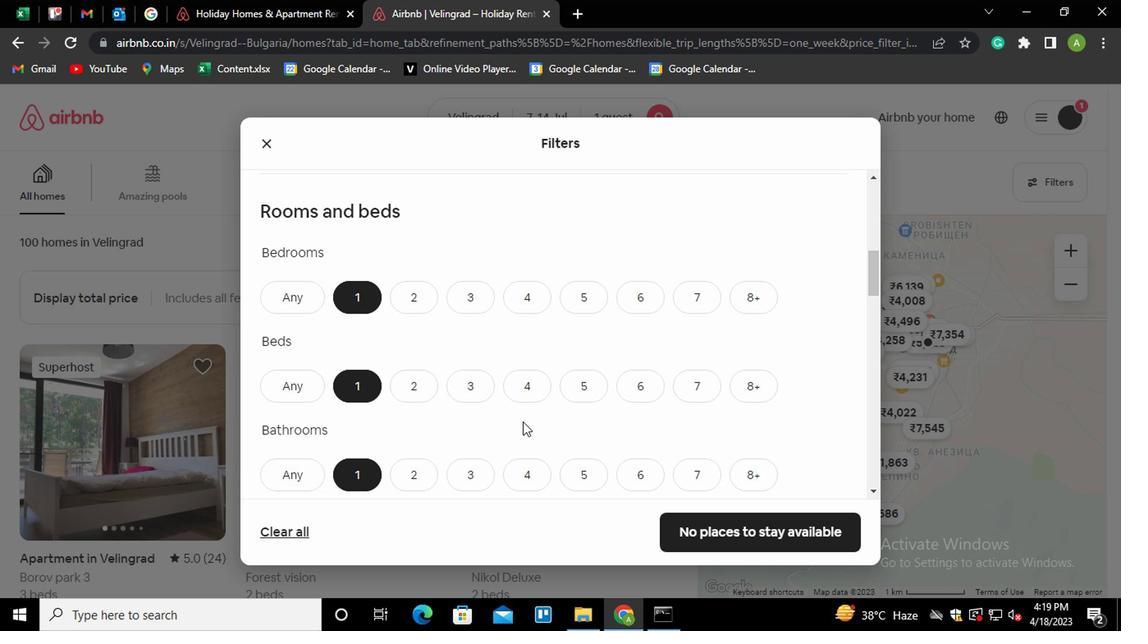 
Action: Mouse scrolled (508, 413) with delta (0, 0)
Screenshot: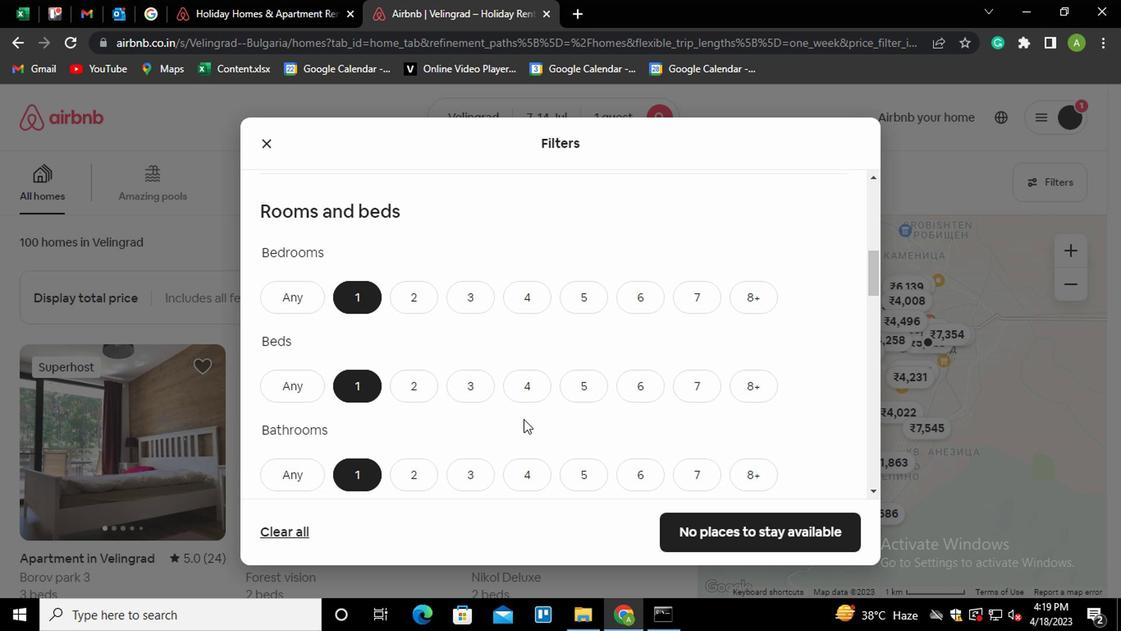 
Action: Mouse moved to (501, 422)
Screenshot: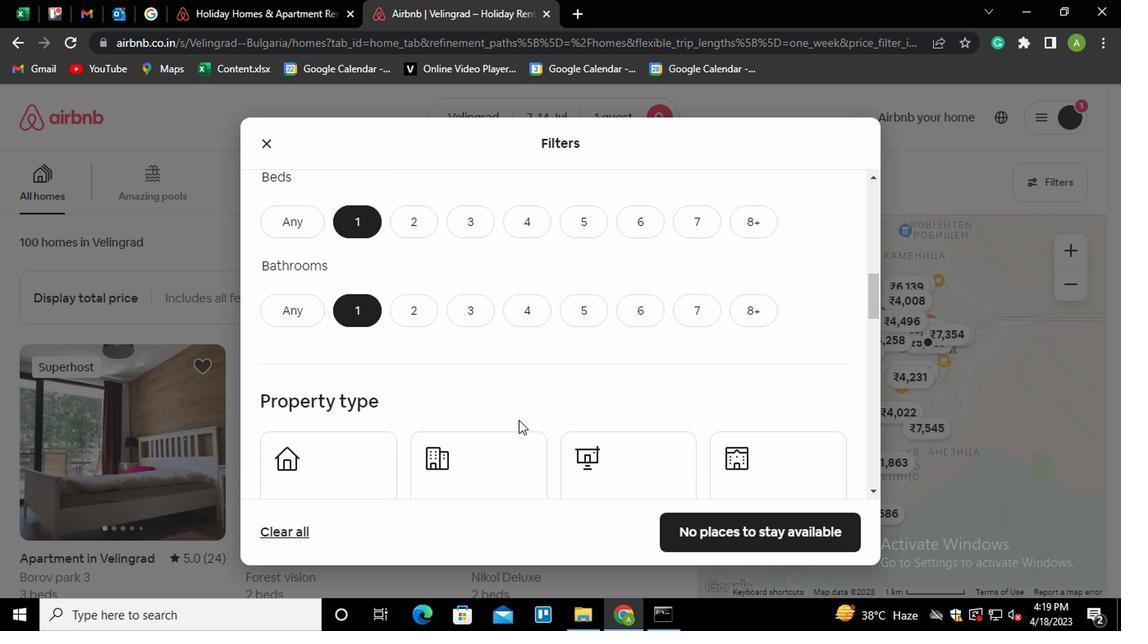 
Action: Mouse scrolled (501, 421) with delta (0, 0)
Screenshot: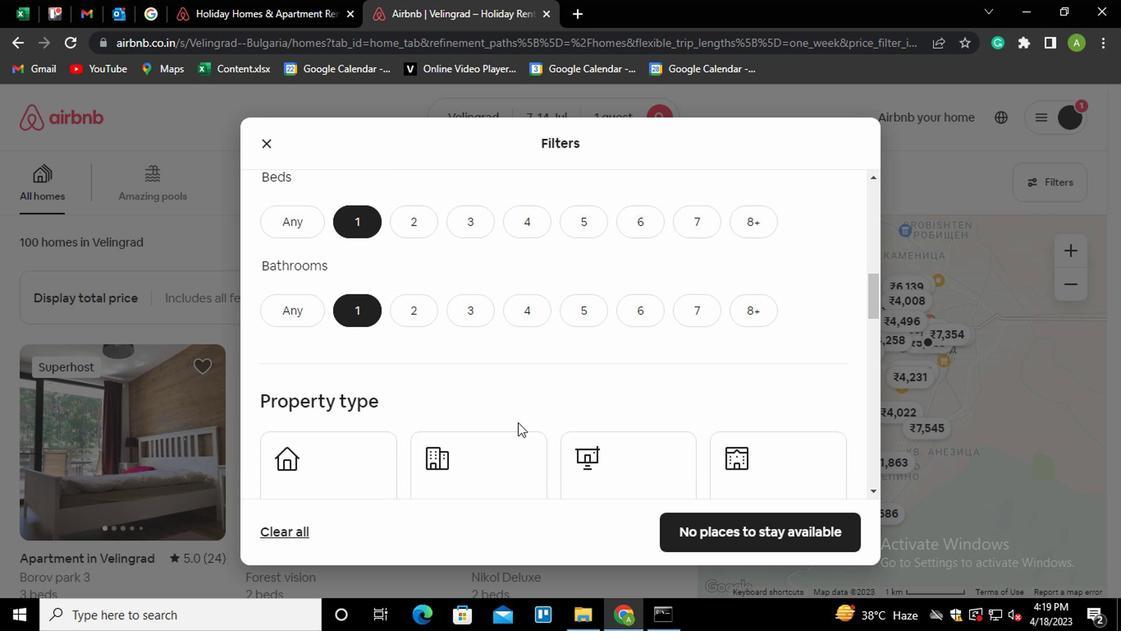 
Action: Mouse scrolled (501, 421) with delta (0, 0)
Screenshot: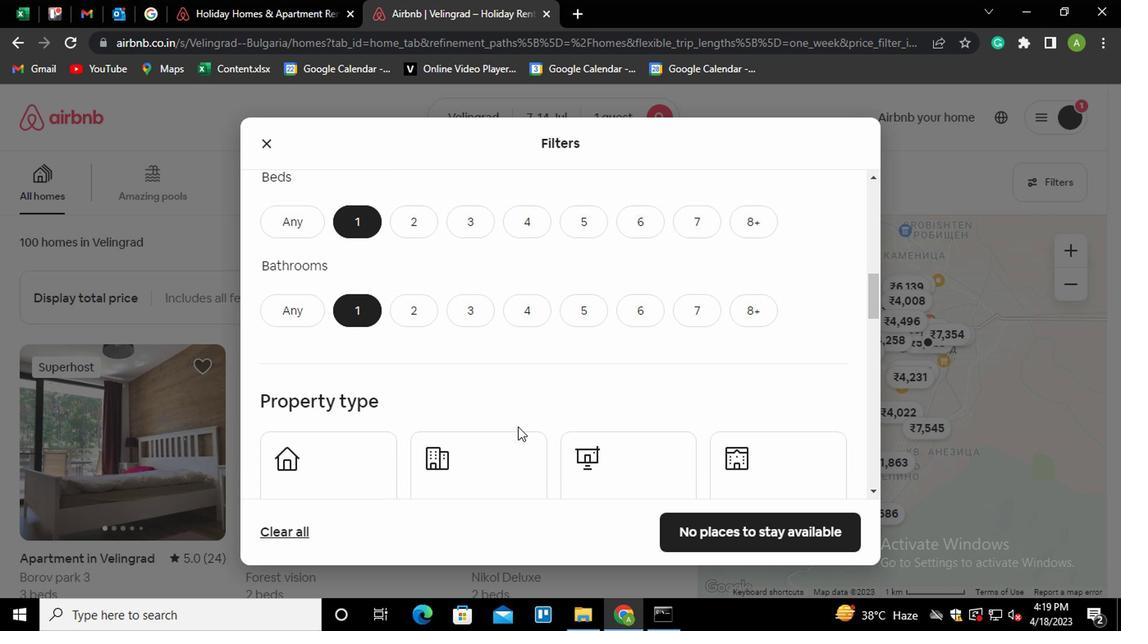 
Action: Mouse moved to (737, 315)
Screenshot: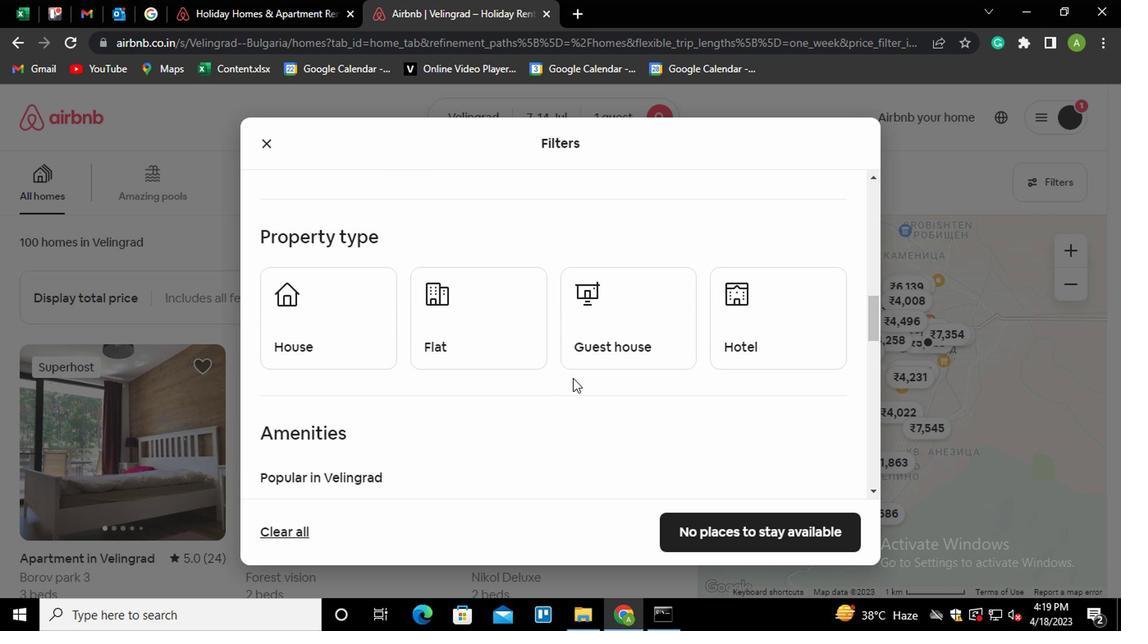 
Action: Mouse pressed left at (737, 315)
Screenshot: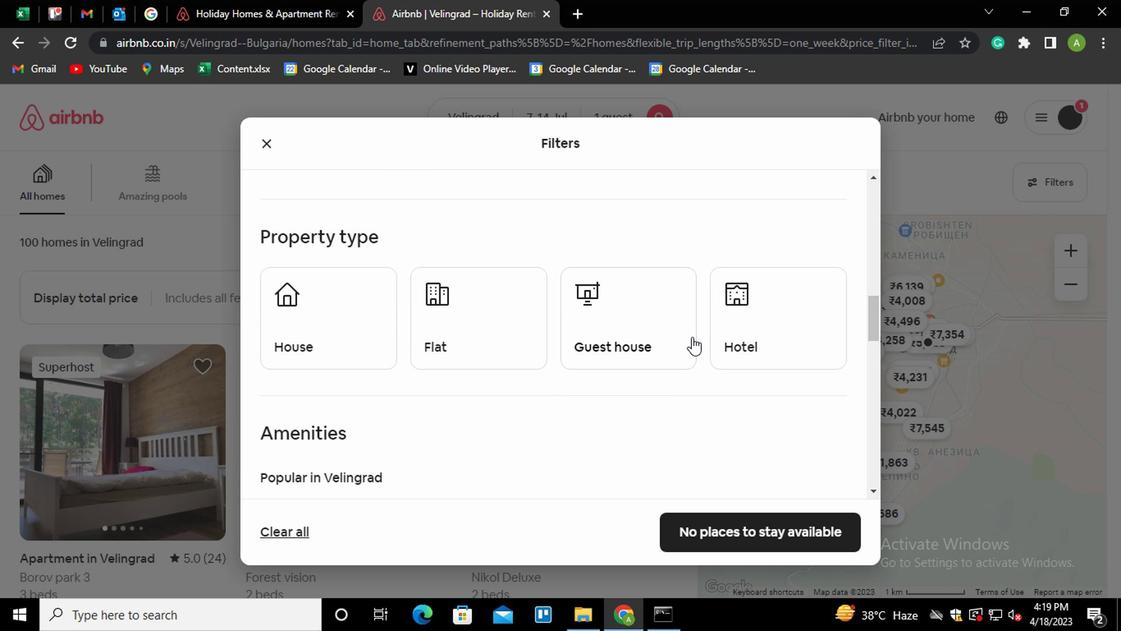 
Action: Mouse moved to (737, 315)
Screenshot: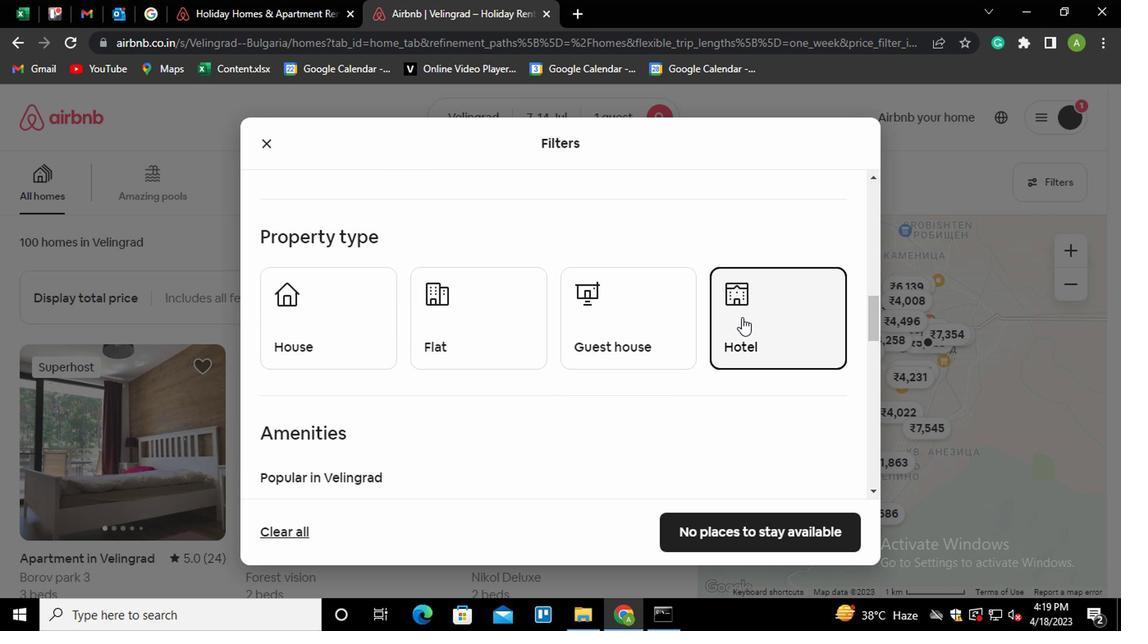 
Action: Mouse scrolled (737, 314) with delta (0, -1)
Screenshot: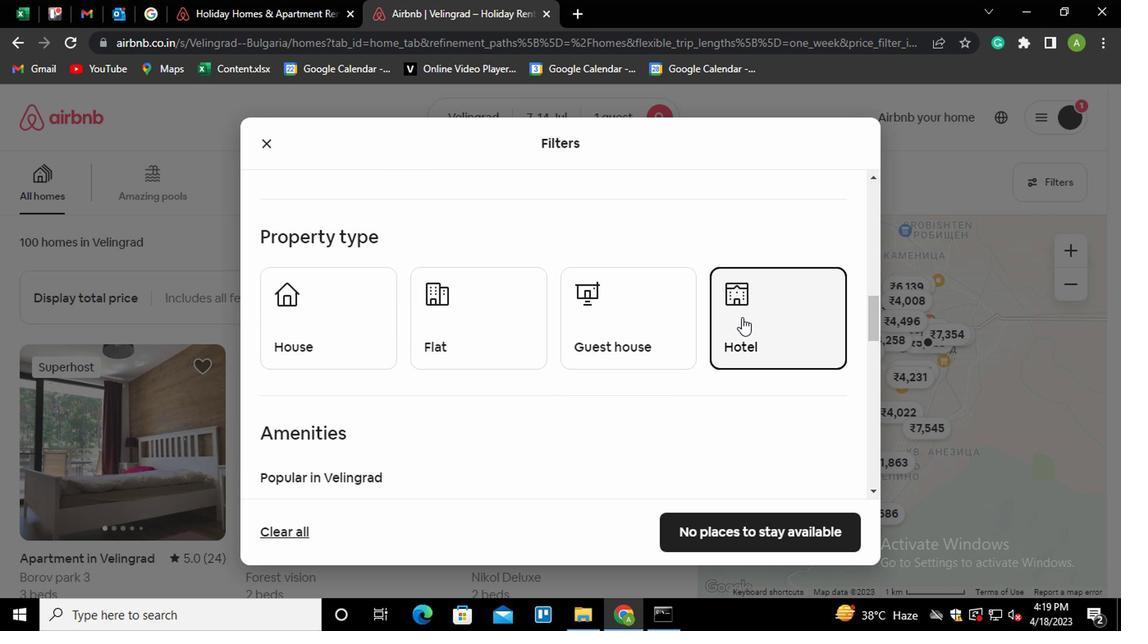 
Action: Mouse scrolled (737, 314) with delta (0, -1)
Screenshot: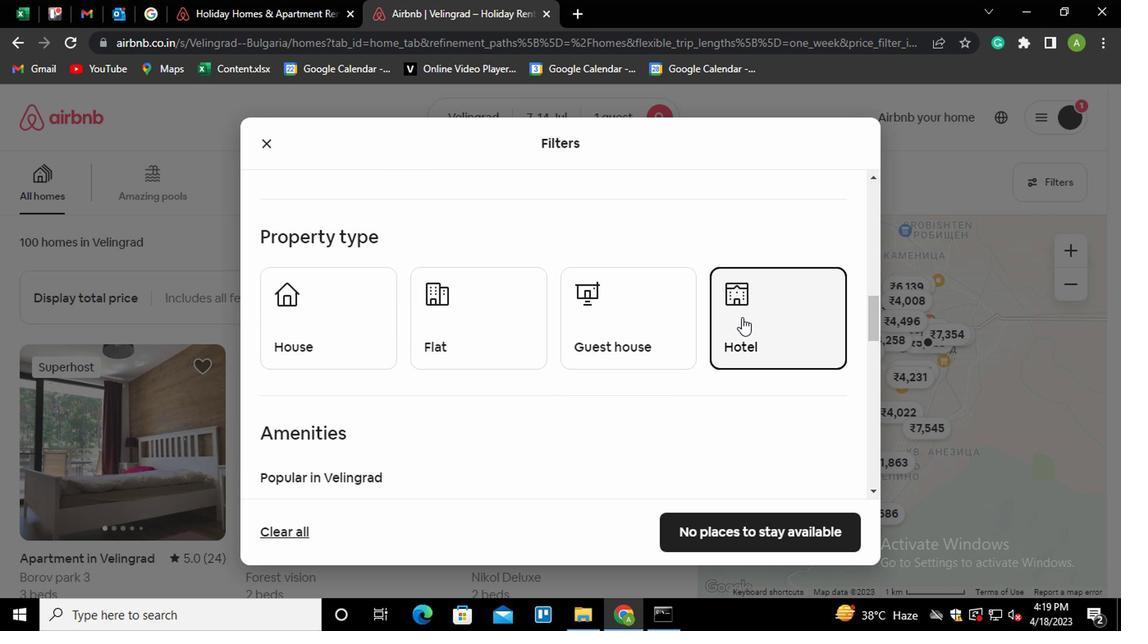 
Action: Mouse scrolled (737, 314) with delta (0, -1)
Screenshot: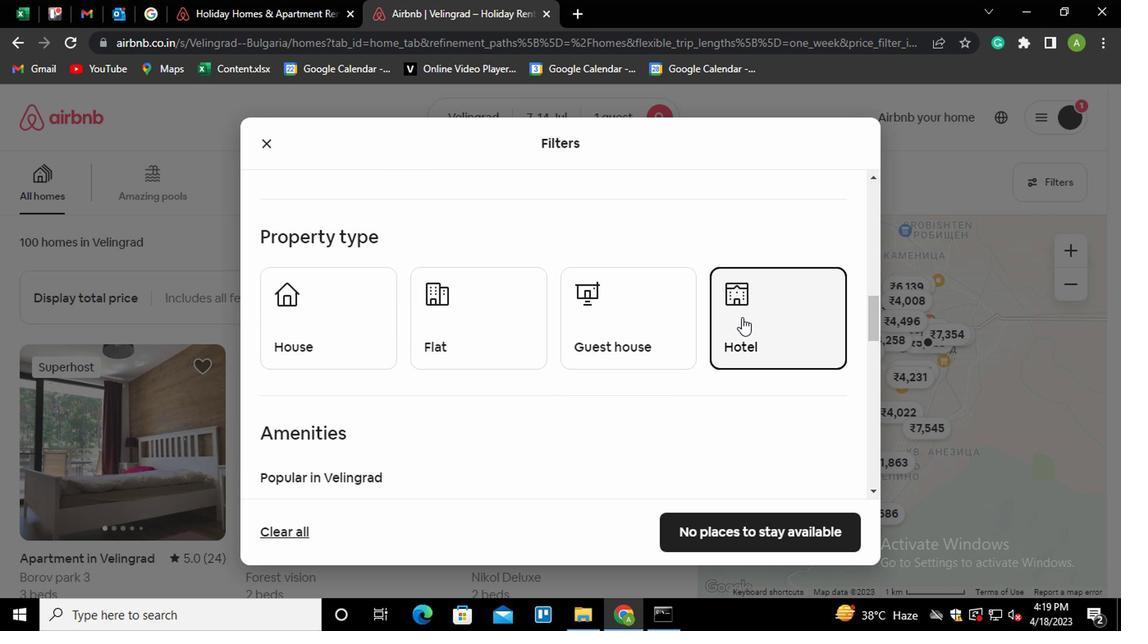
Action: Mouse scrolled (737, 314) with delta (0, -1)
Screenshot: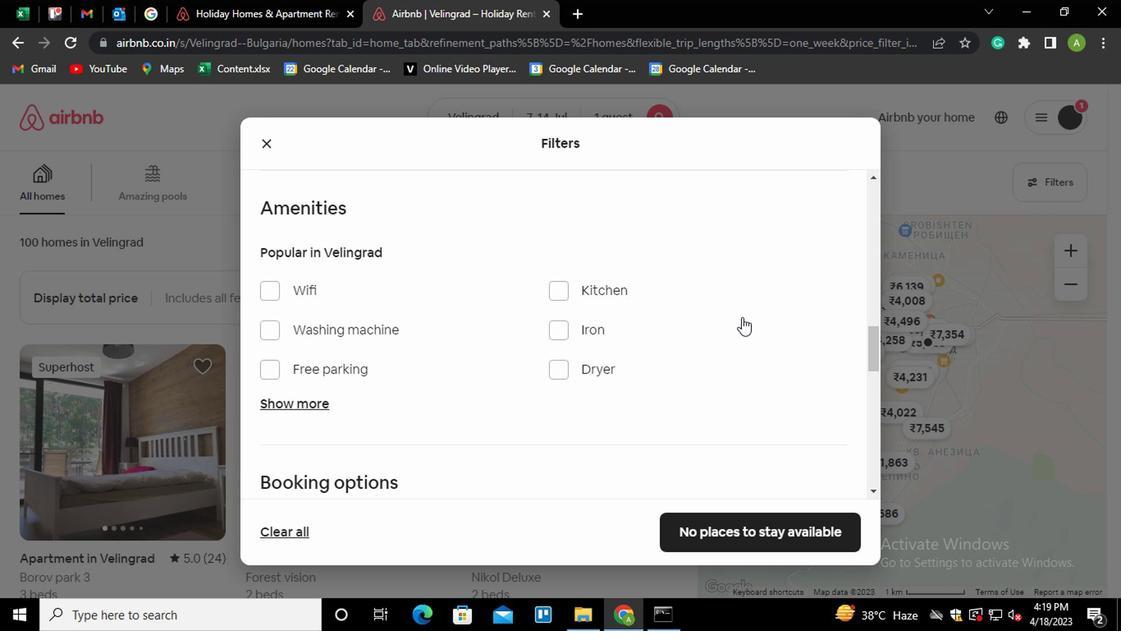 
Action: Mouse scrolled (737, 314) with delta (0, -1)
Screenshot: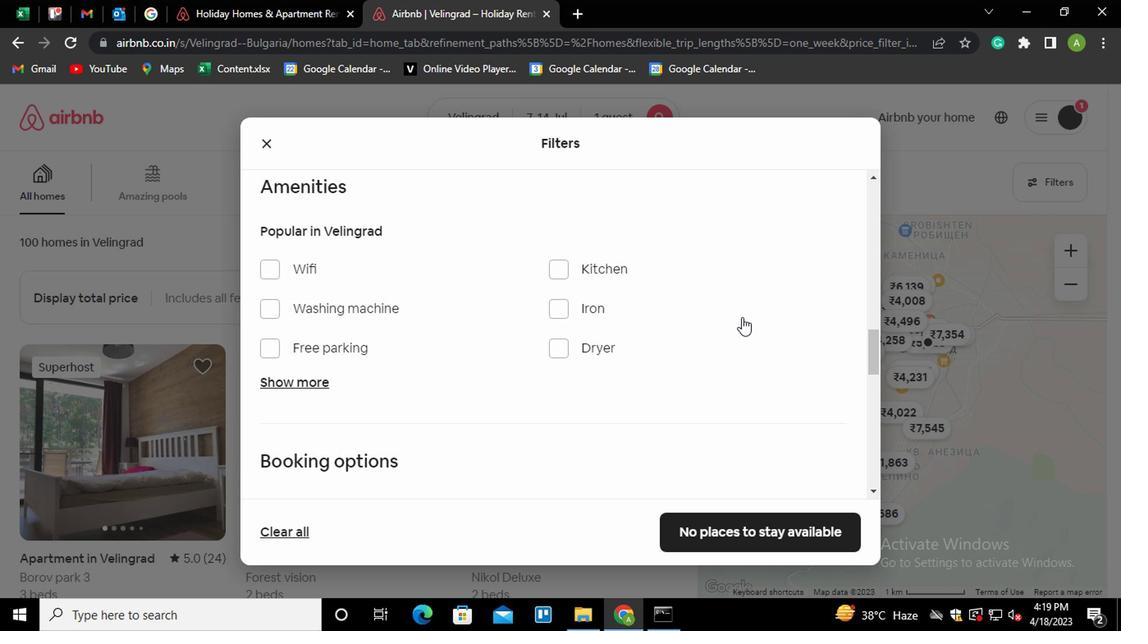 
Action: Mouse scrolled (737, 314) with delta (0, -1)
Screenshot: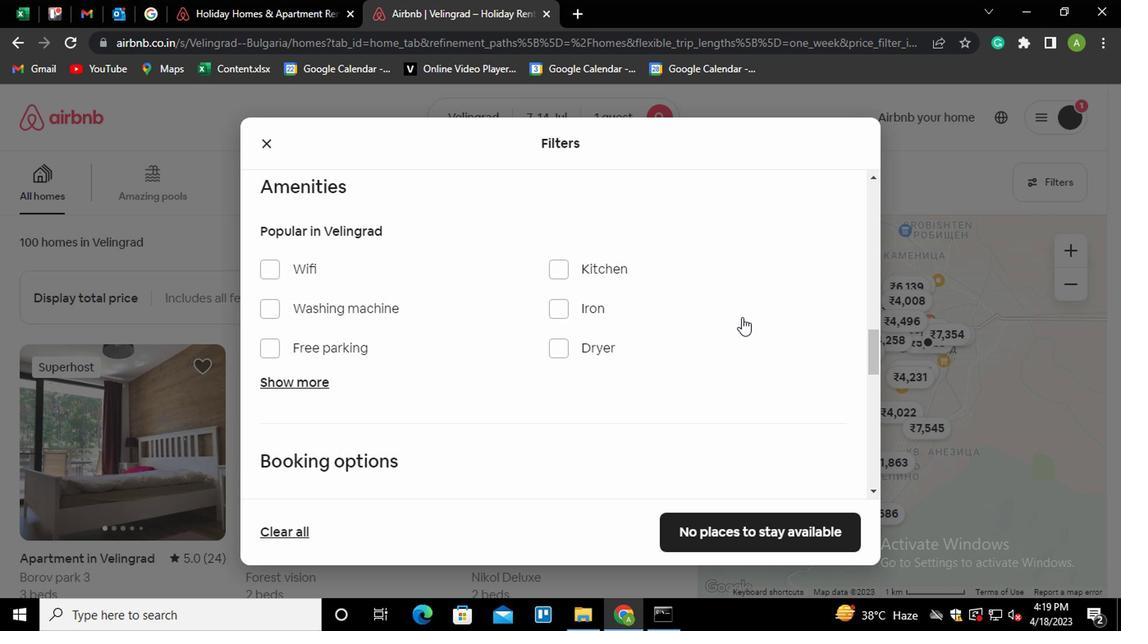 
Action: Mouse scrolled (737, 314) with delta (0, -1)
Screenshot: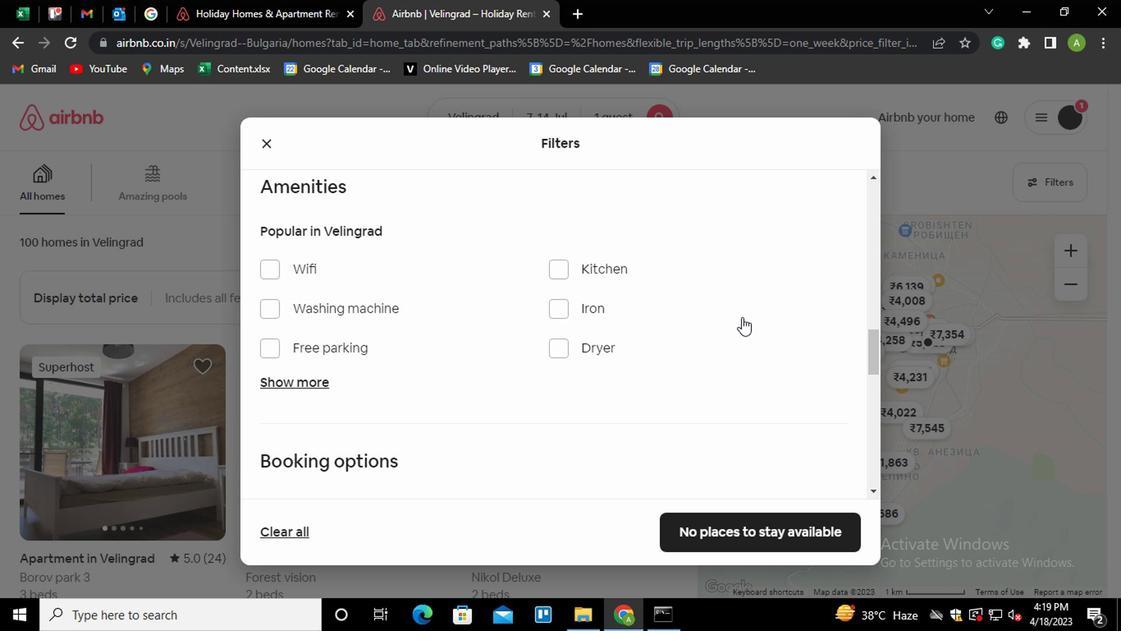 
Action: Mouse moved to (812, 238)
Screenshot: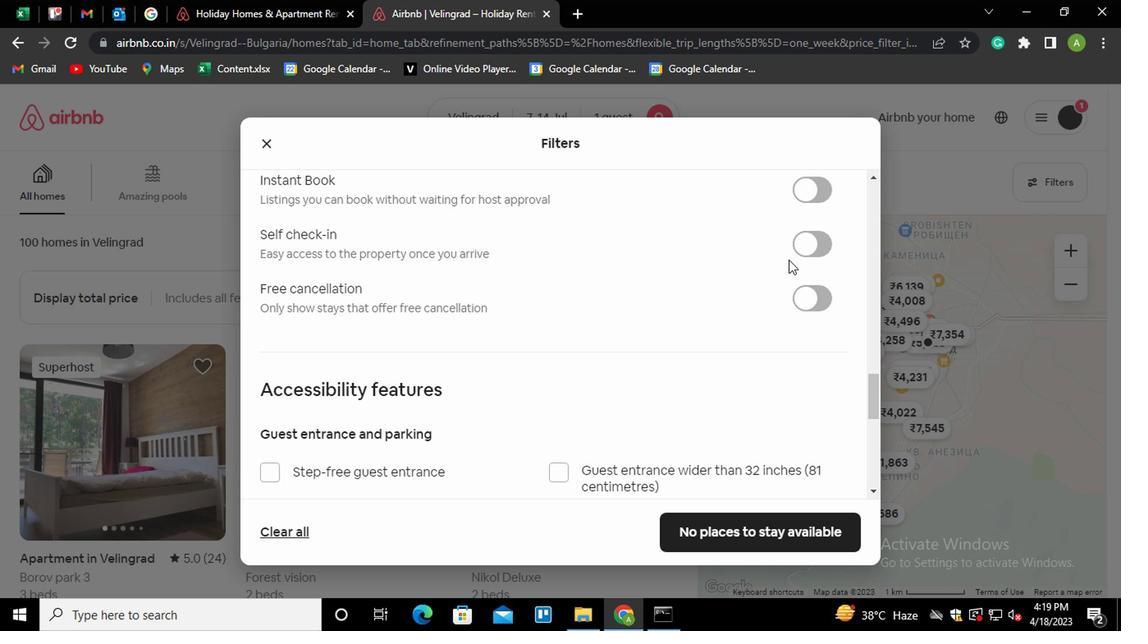 
Action: Mouse pressed left at (812, 238)
Screenshot: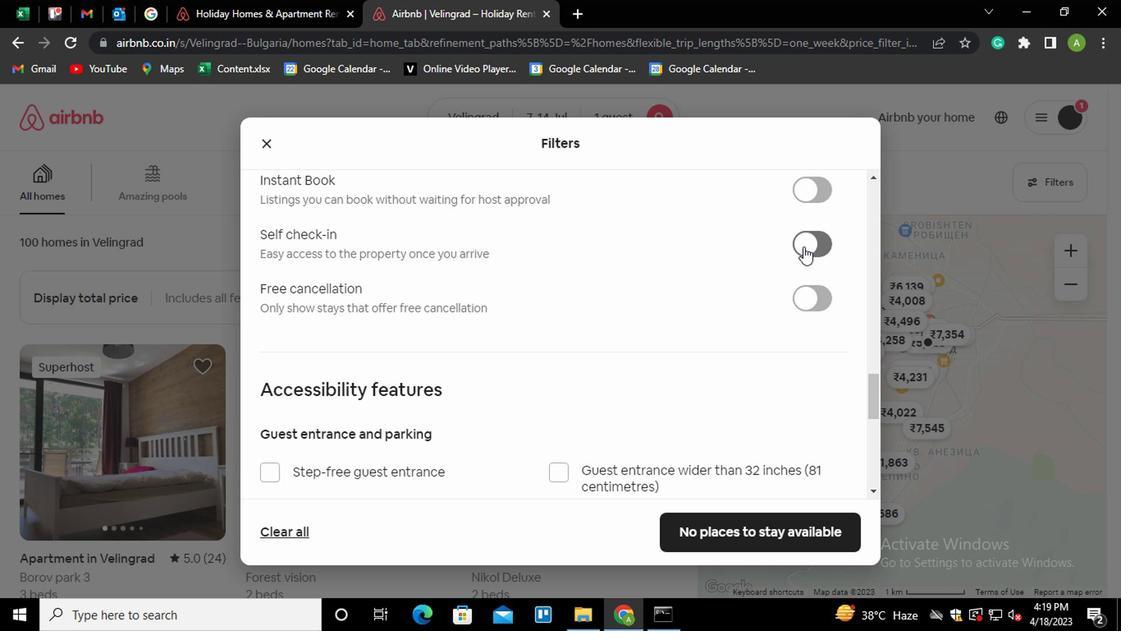 
Action: Mouse moved to (726, 326)
Screenshot: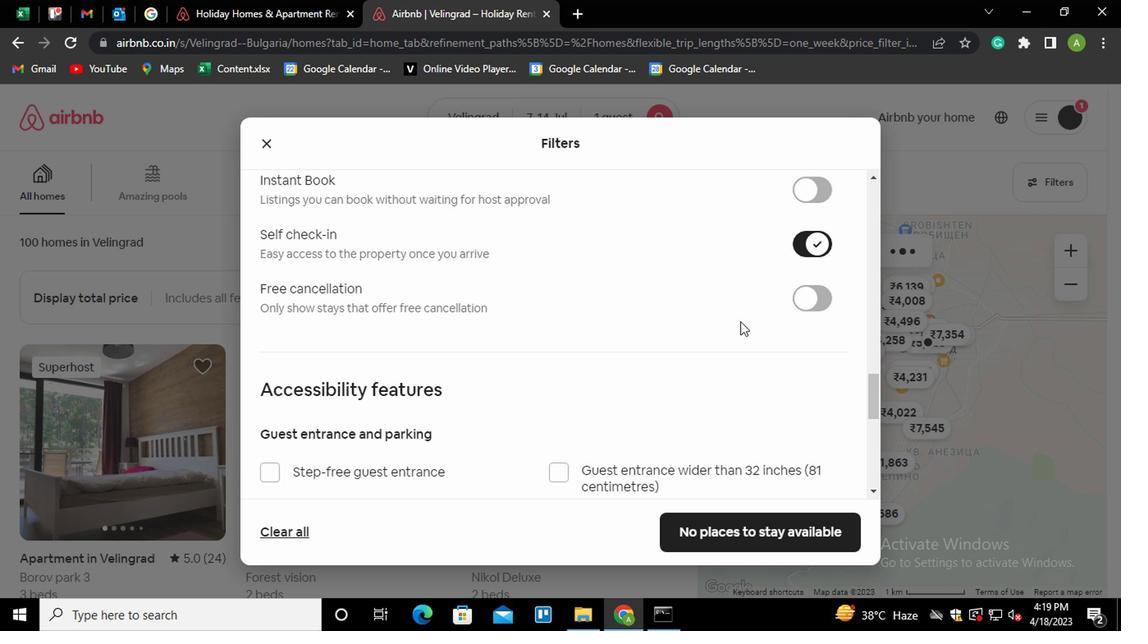 
Action: Mouse scrolled (726, 325) with delta (0, -1)
Screenshot: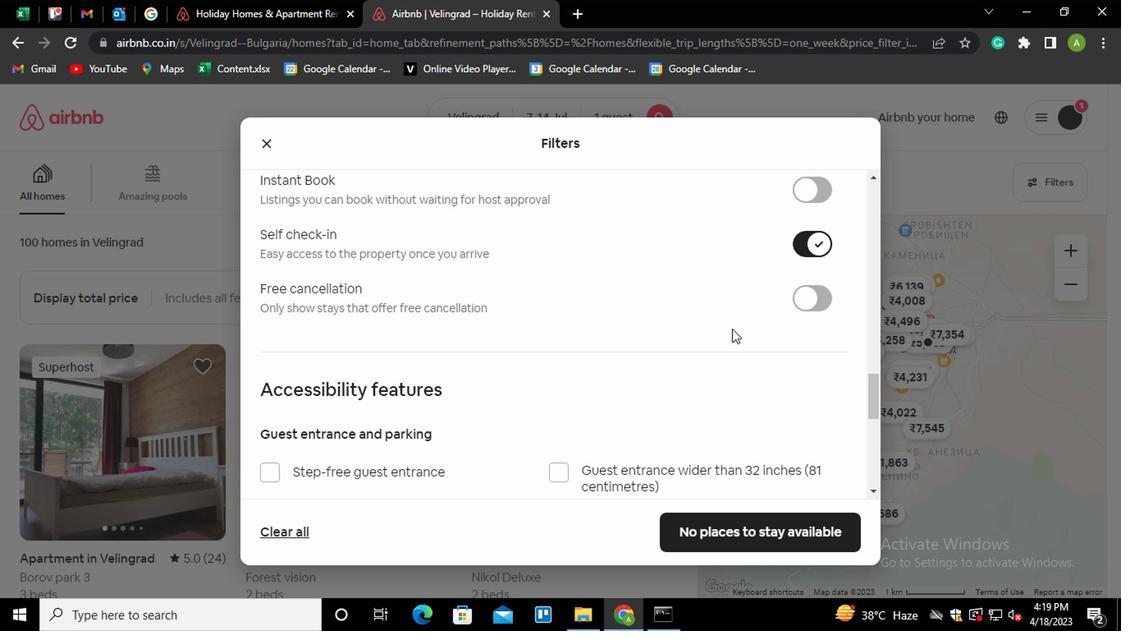 
Action: Mouse scrolled (726, 325) with delta (0, -1)
Screenshot: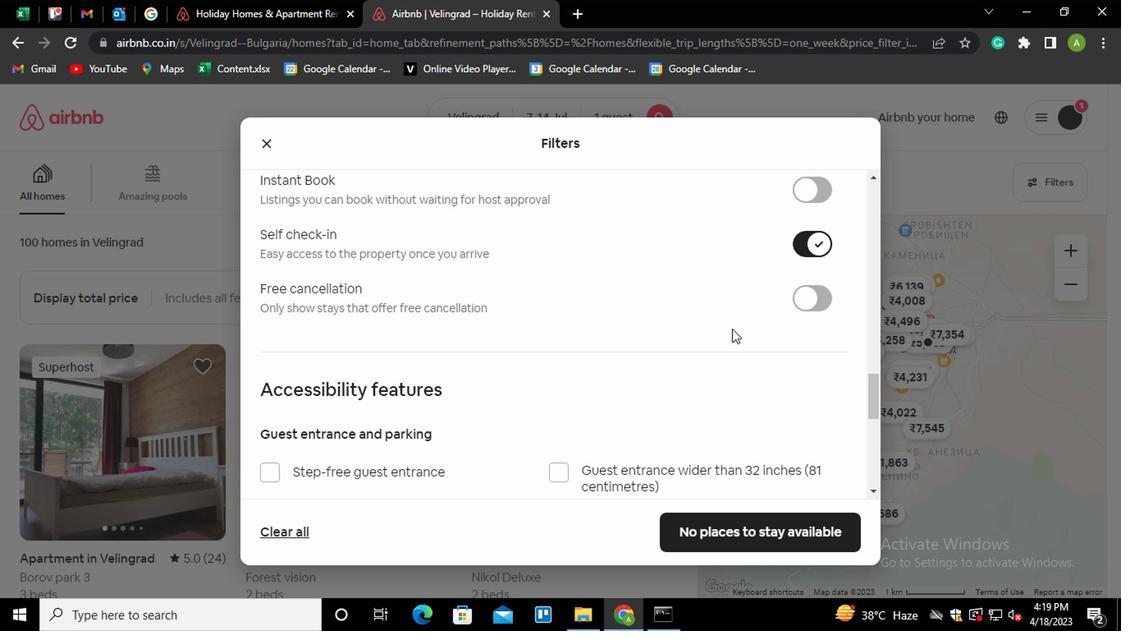 
Action: Mouse scrolled (726, 325) with delta (0, -1)
Screenshot: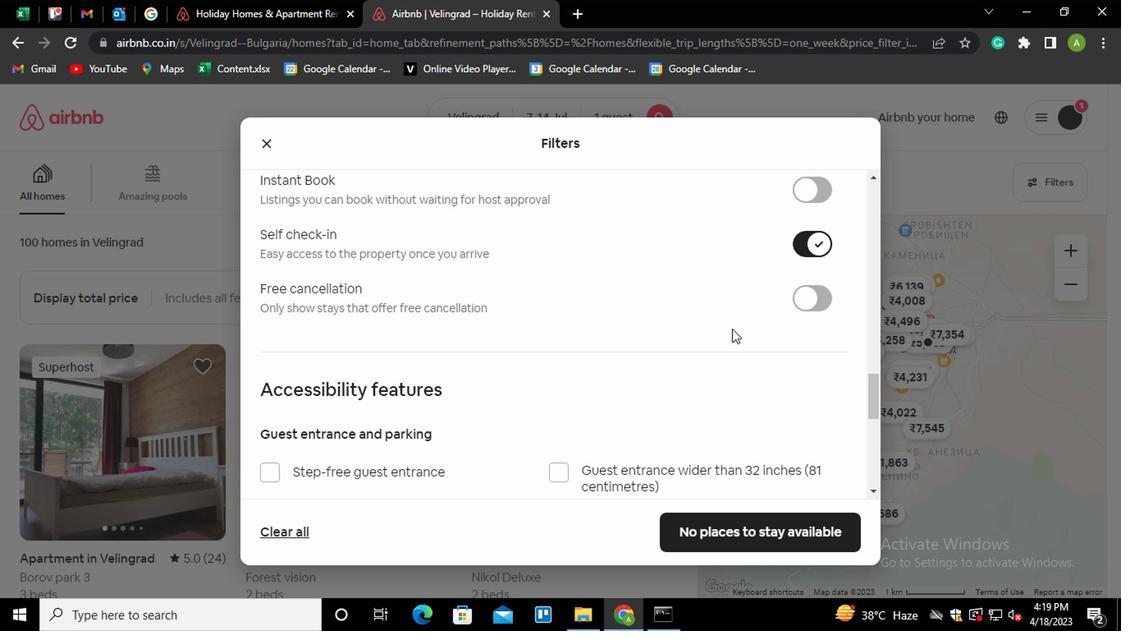 
Action: Mouse scrolled (726, 325) with delta (0, -1)
Screenshot: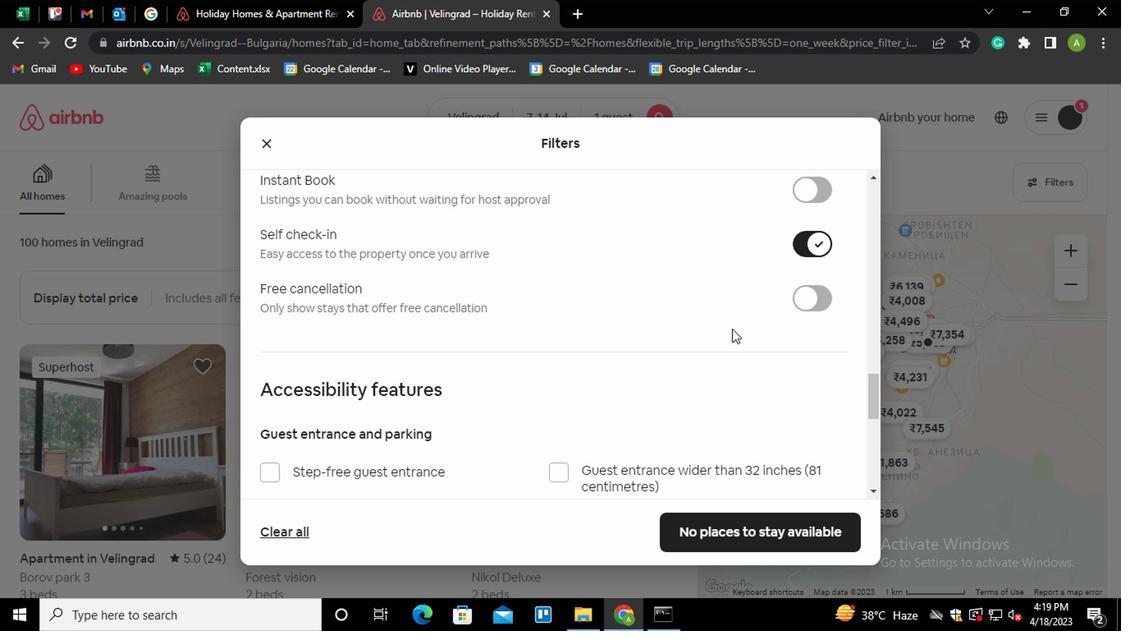 
Action: Mouse scrolled (726, 325) with delta (0, -1)
Screenshot: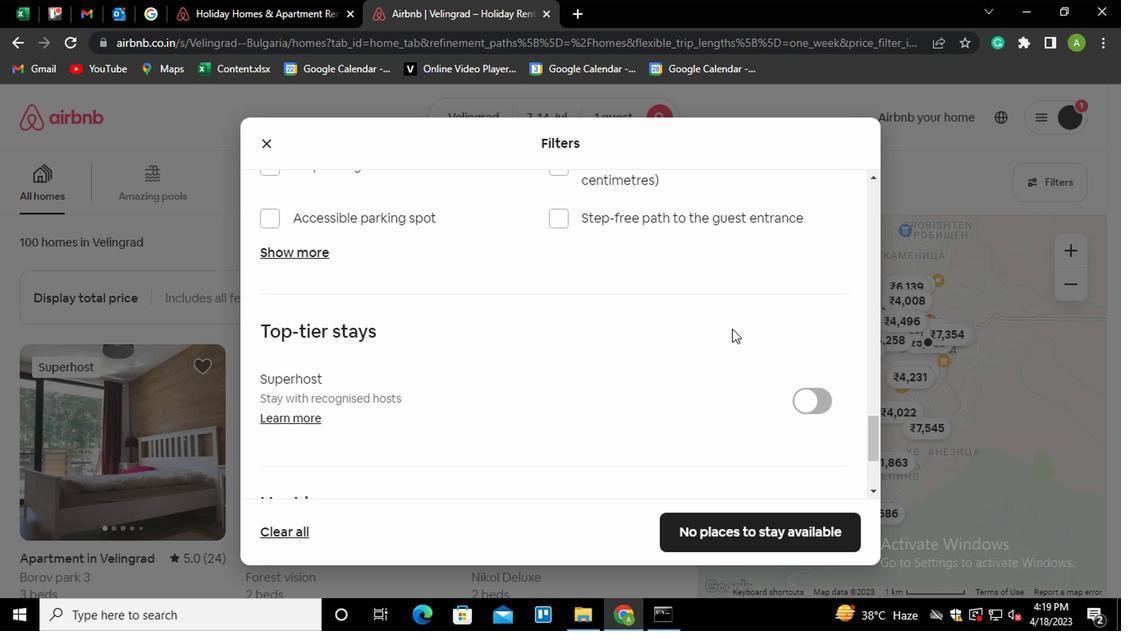 
Action: Mouse scrolled (726, 325) with delta (0, -1)
Screenshot: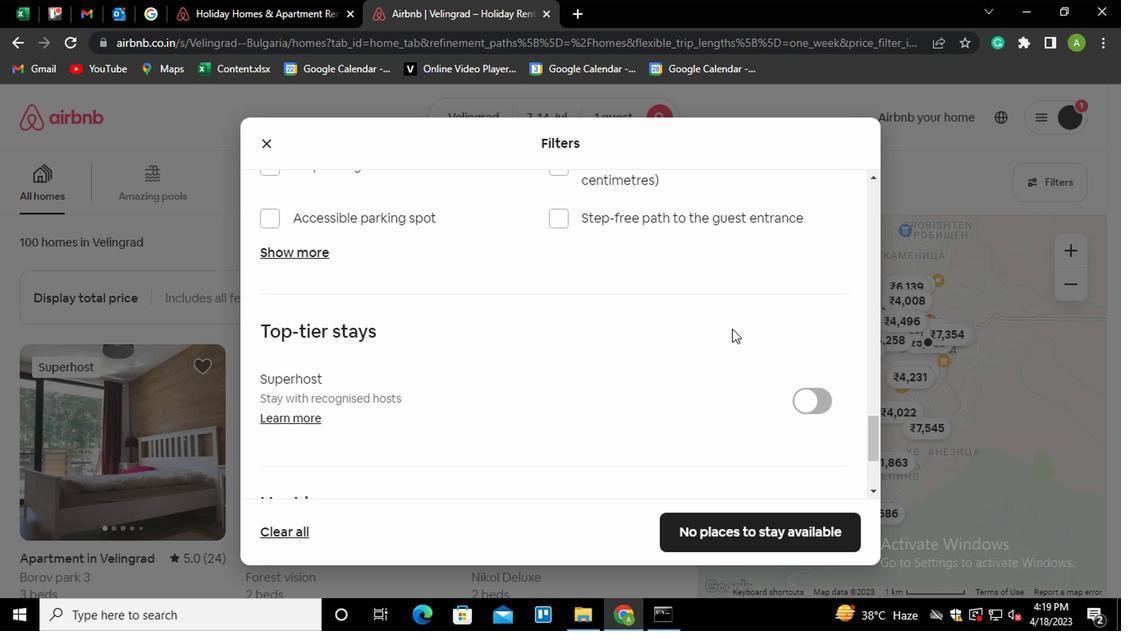 
Action: Mouse scrolled (726, 325) with delta (0, -1)
Screenshot: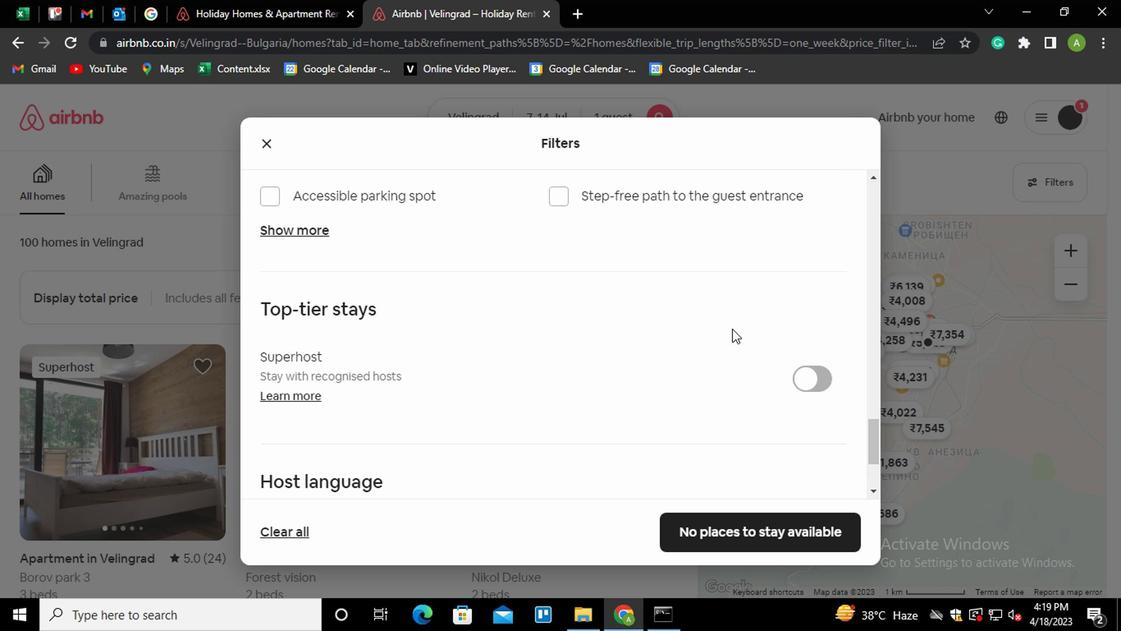 
Action: Mouse scrolled (726, 325) with delta (0, -1)
Screenshot: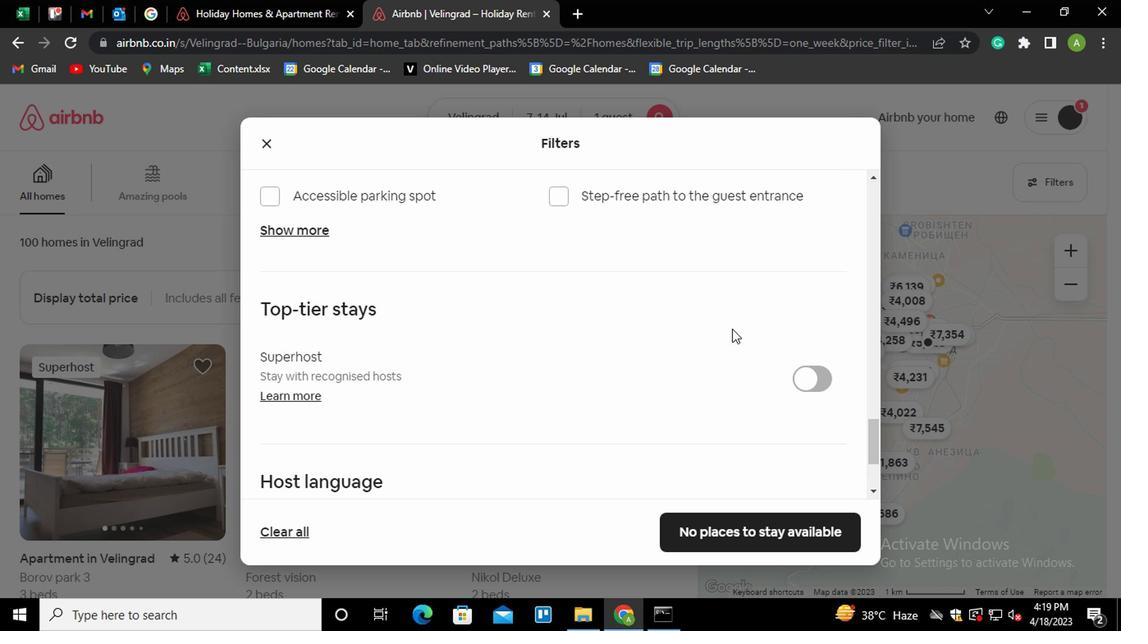 
Action: Mouse moved to (238, 380)
Screenshot: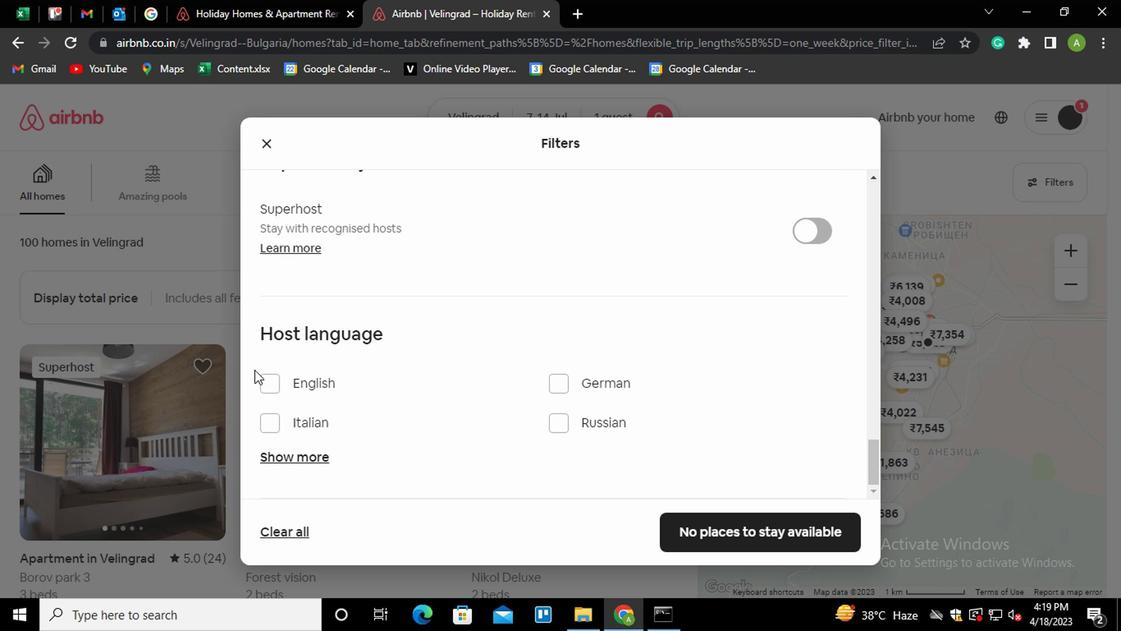 
Action: Mouse pressed left at (238, 380)
Screenshot: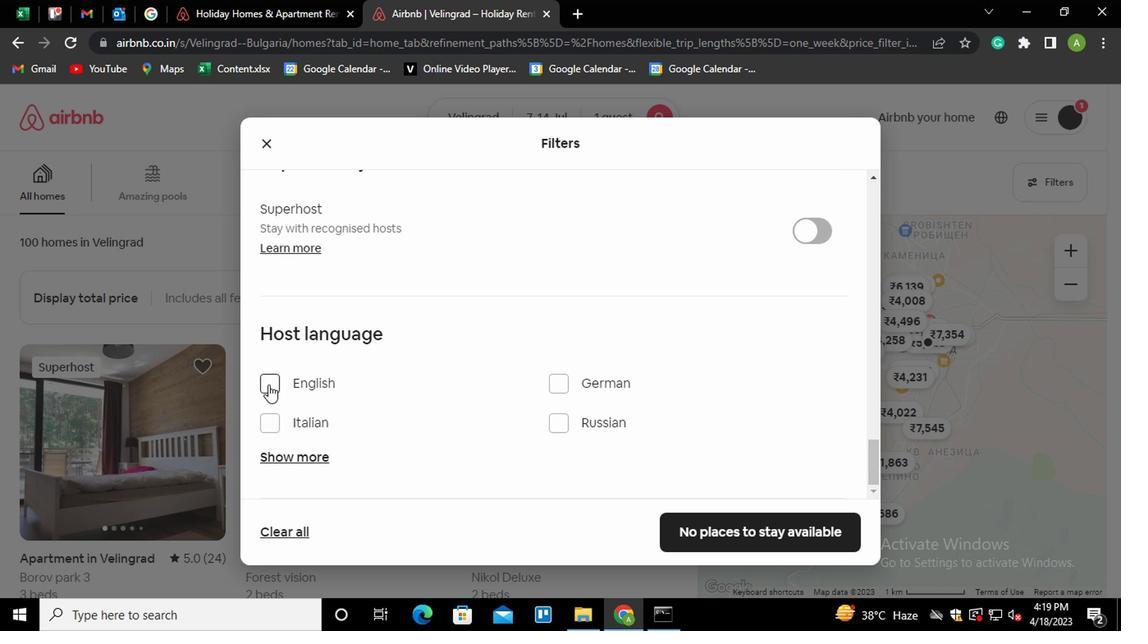 
Action: Mouse moved to (708, 513)
Screenshot: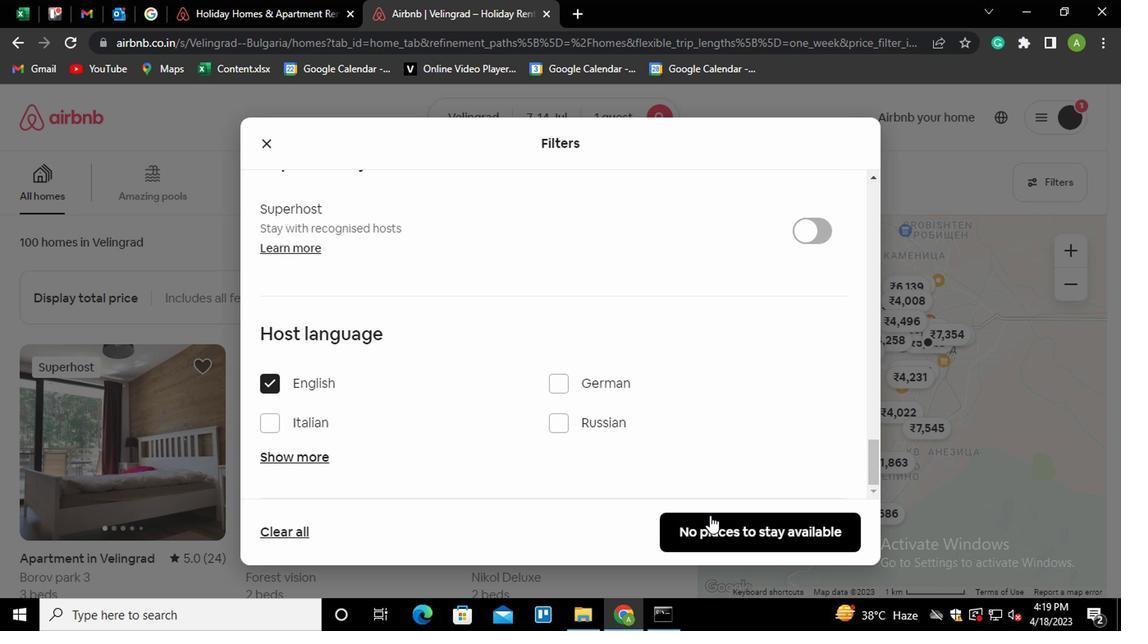 
Action: Mouse pressed left at (708, 513)
Screenshot: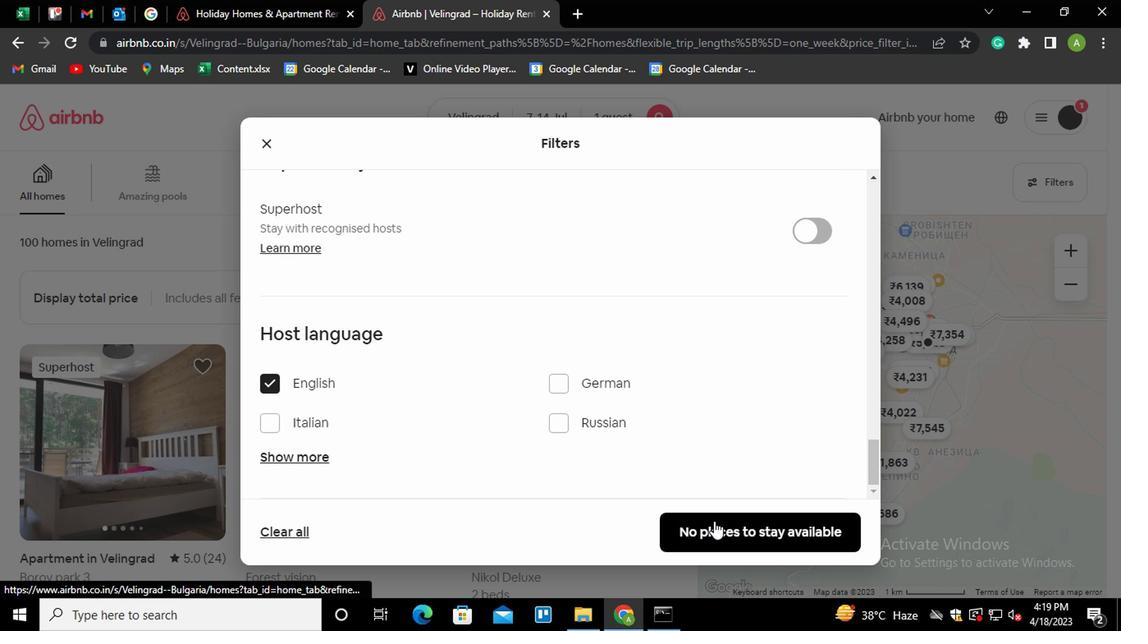 
